 Task: Create a due date automation trigger when advanced on, on the monday of the week before a card is due add content with a description not starting with resume at 11:00 AM.
Action: Mouse moved to (1074, 329)
Screenshot: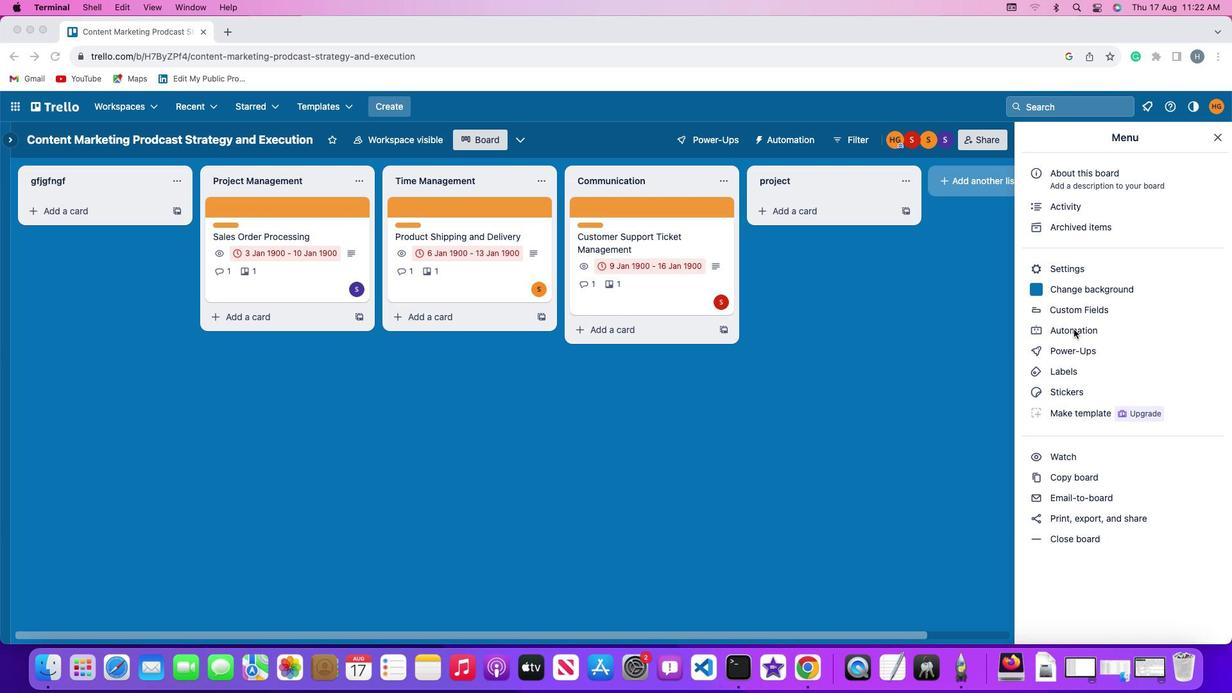 
Action: Mouse pressed left at (1074, 329)
Screenshot: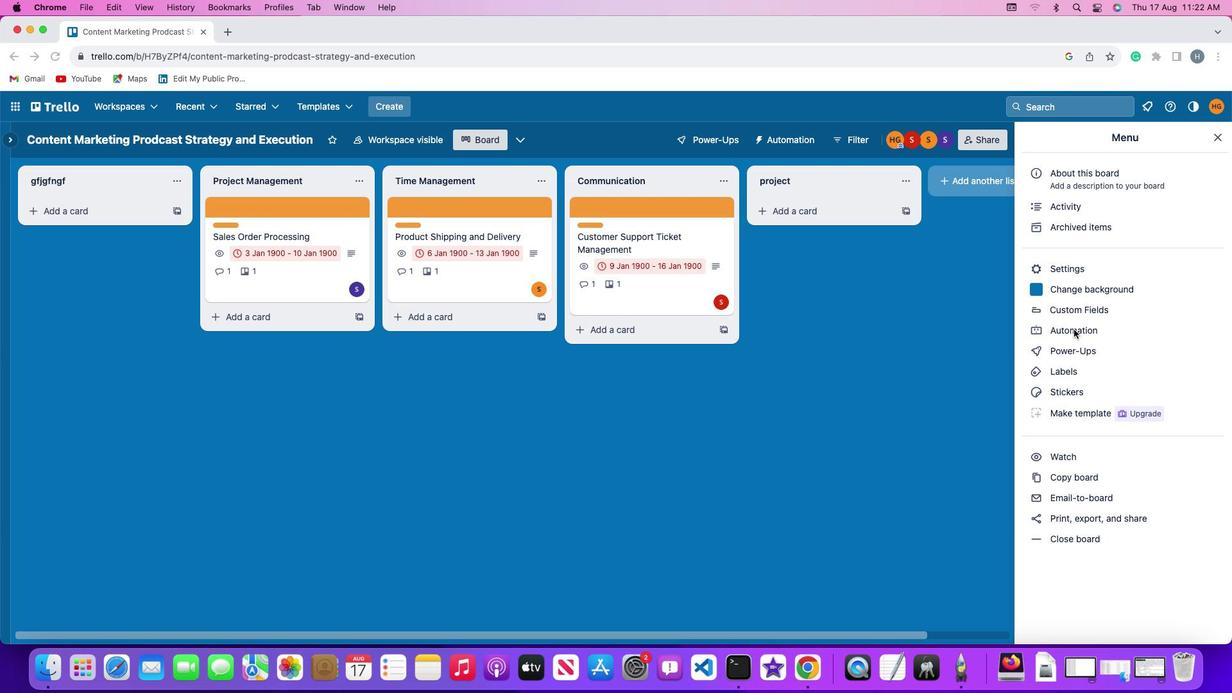 
Action: Mouse moved to (1074, 329)
Screenshot: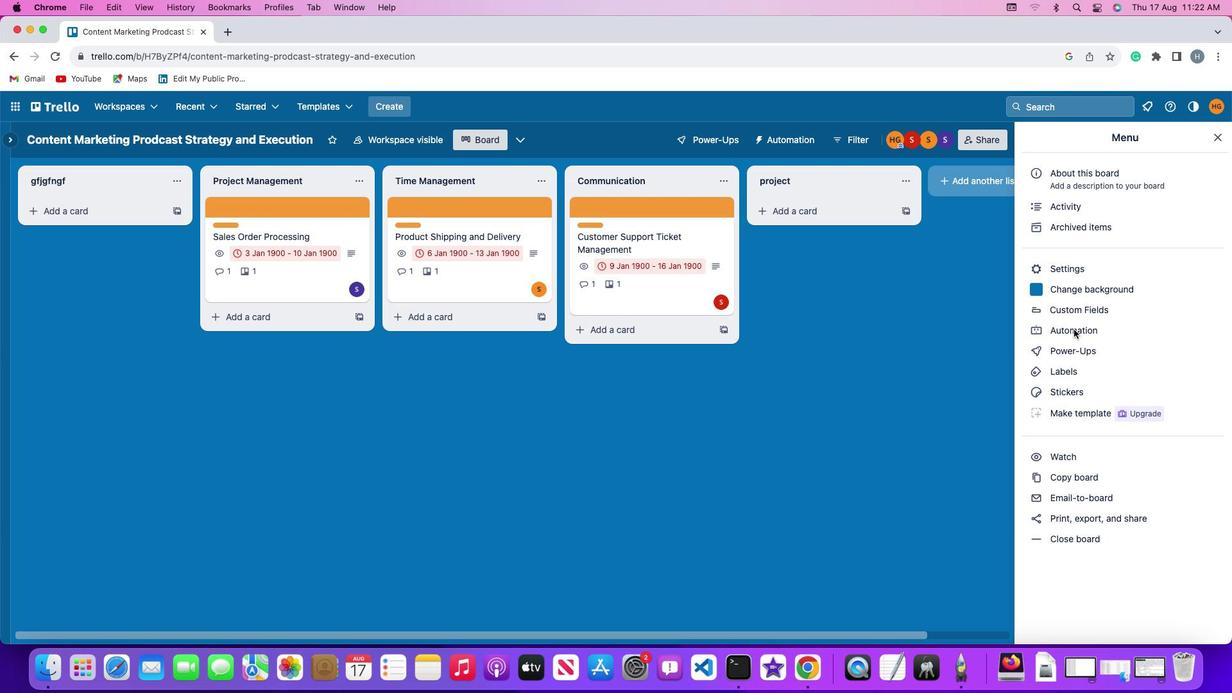 
Action: Mouse pressed left at (1074, 329)
Screenshot: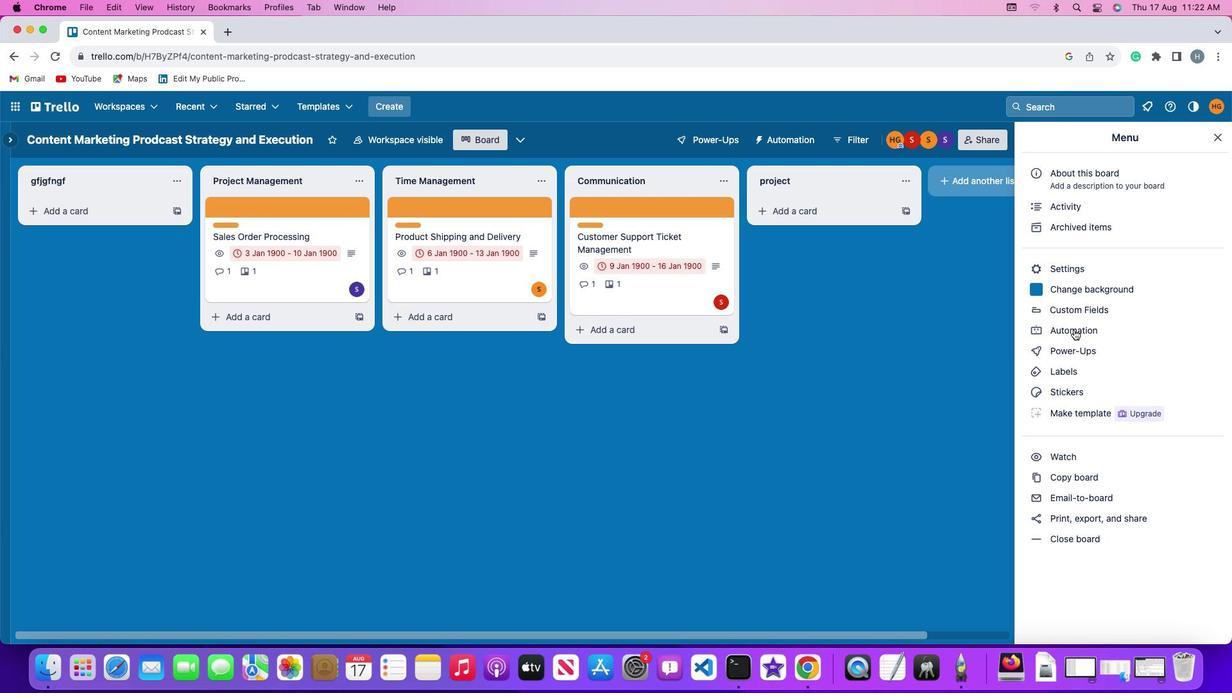 
Action: Mouse moved to (73, 302)
Screenshot: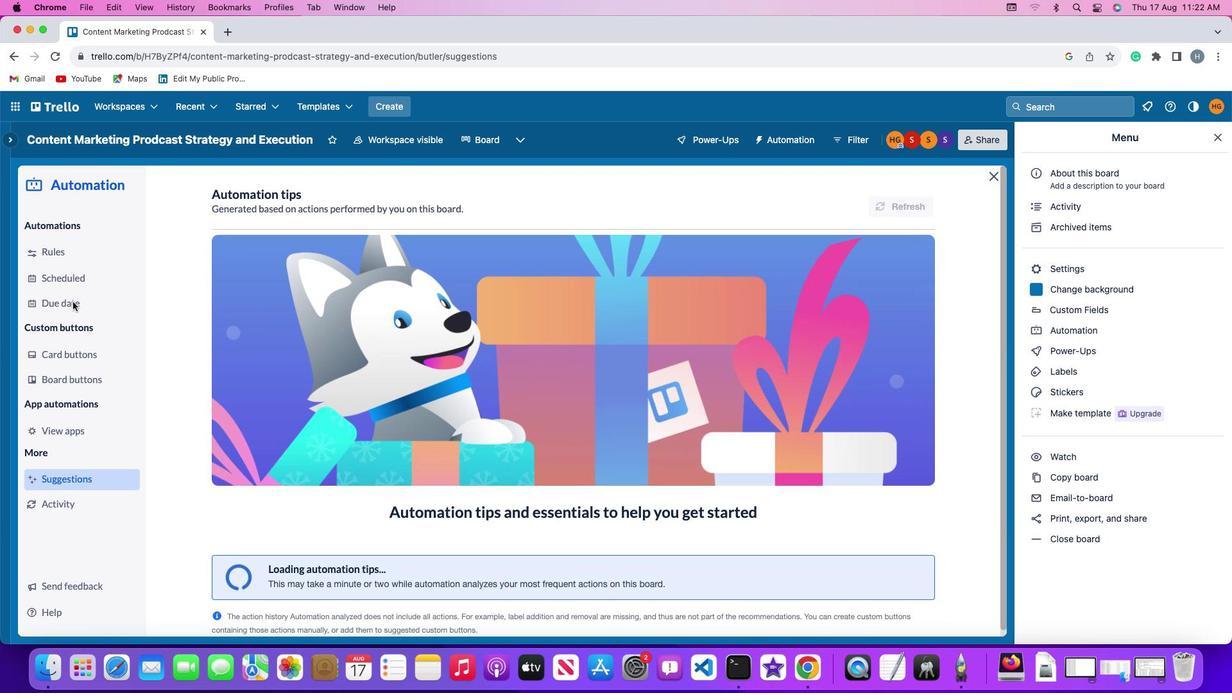 
Action: Mouse pressed left at (73, 302)
Screenshot: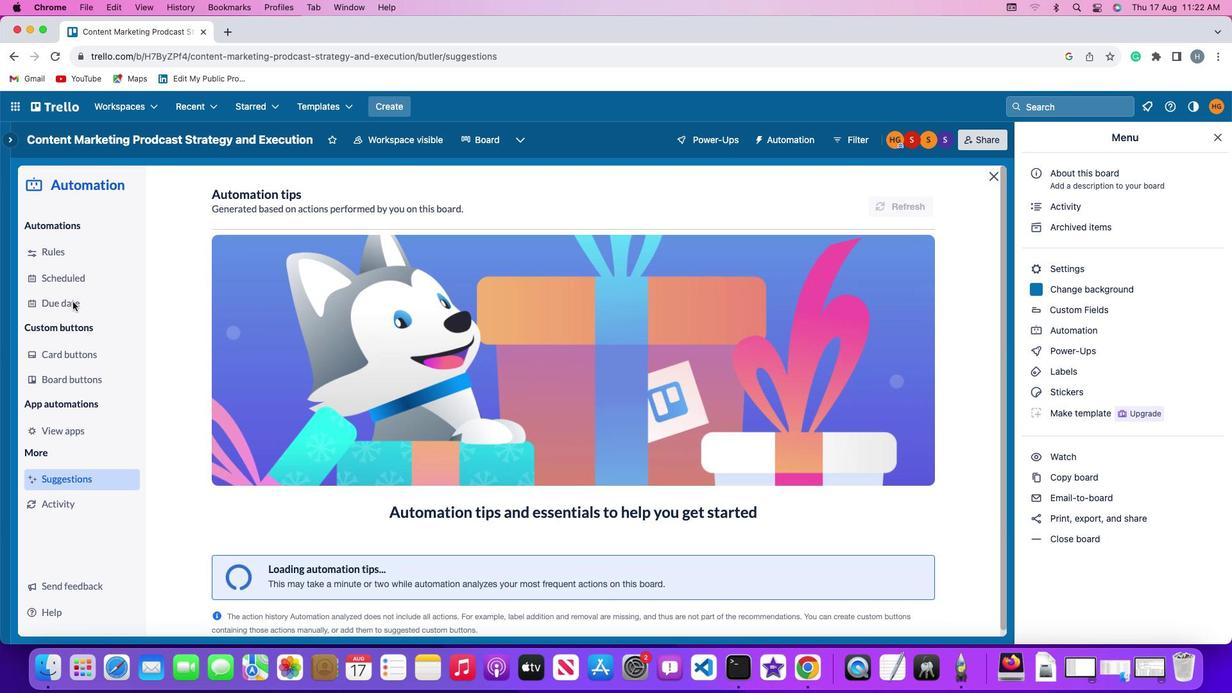 
Action: Mouse moved to (851, 198)
Screenshot: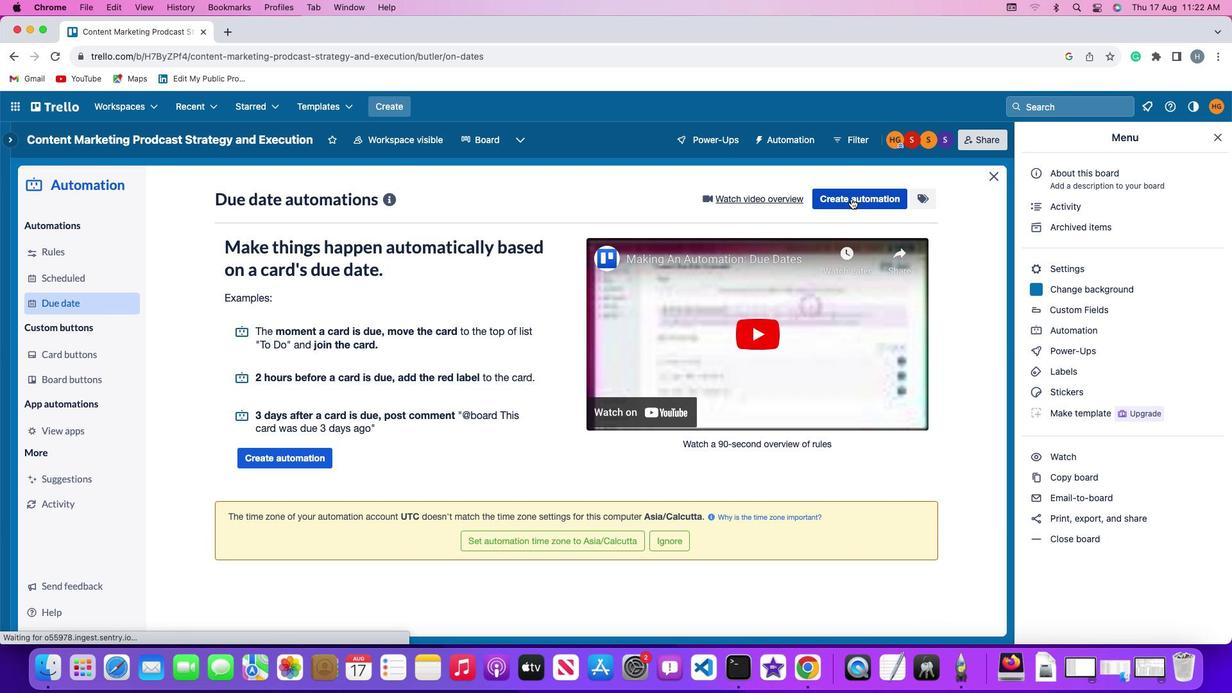 
Action: Mouse pressed left at (851, 198)
Screenshot: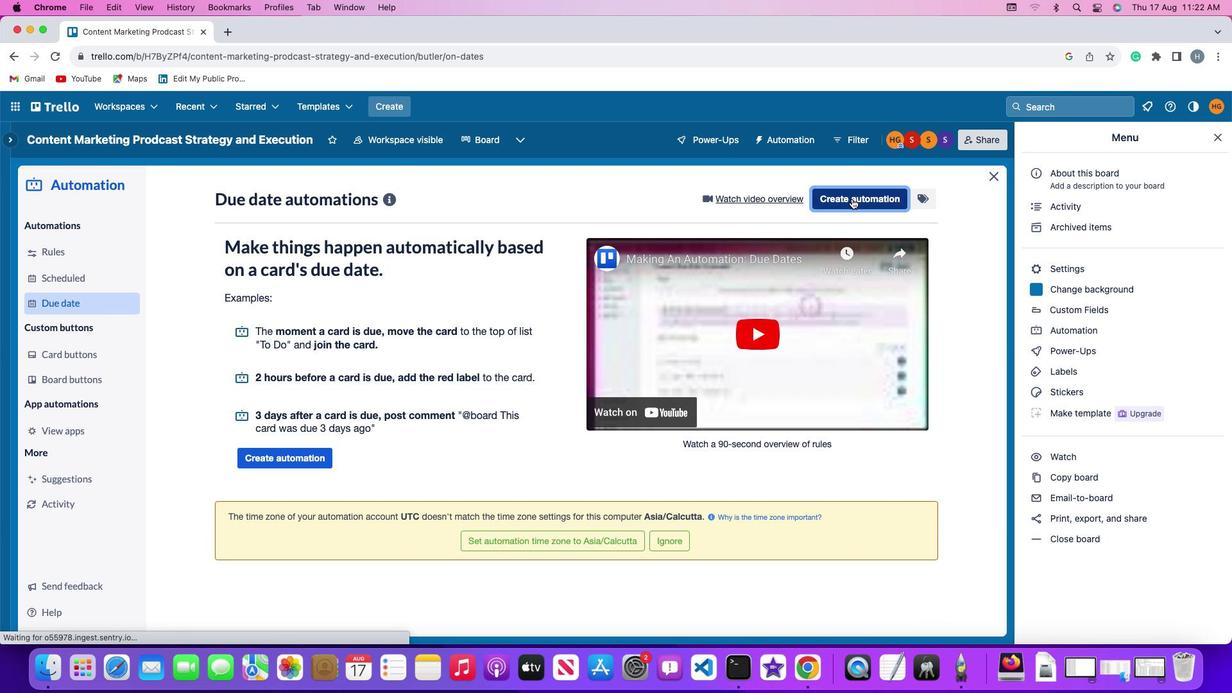 
Action: Mouse moved to (256, 321)
Screenshot: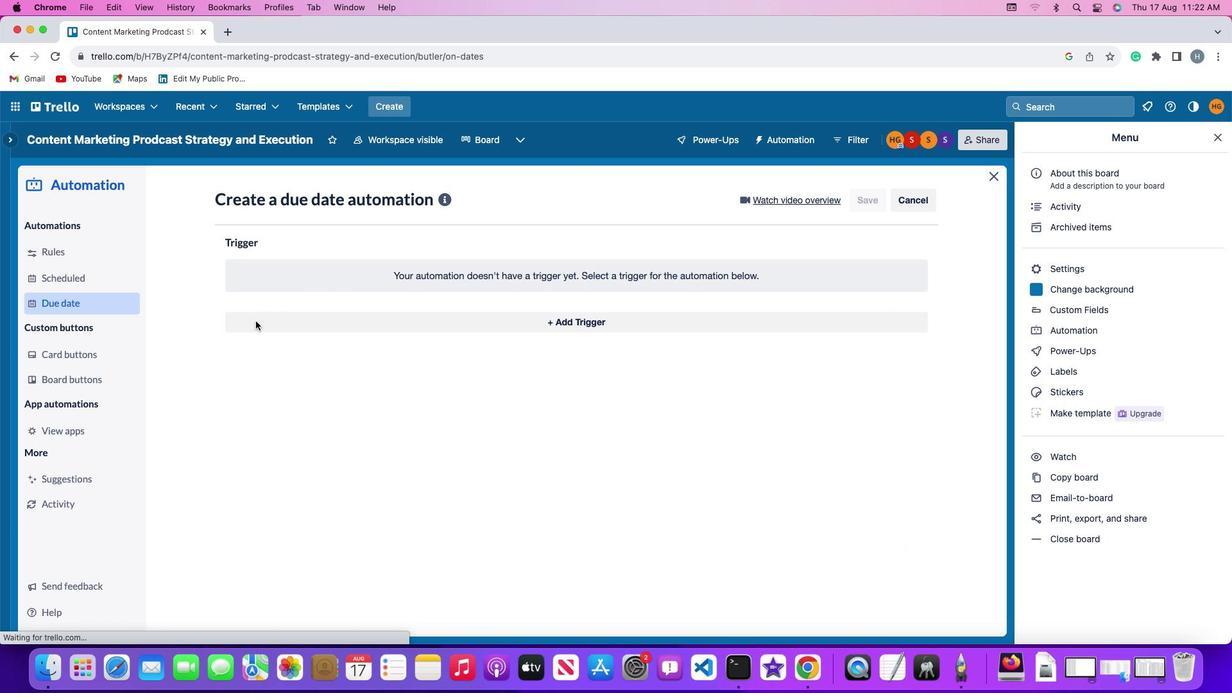 
Action: Mouse pressed left at (256, 321)
Screenshot: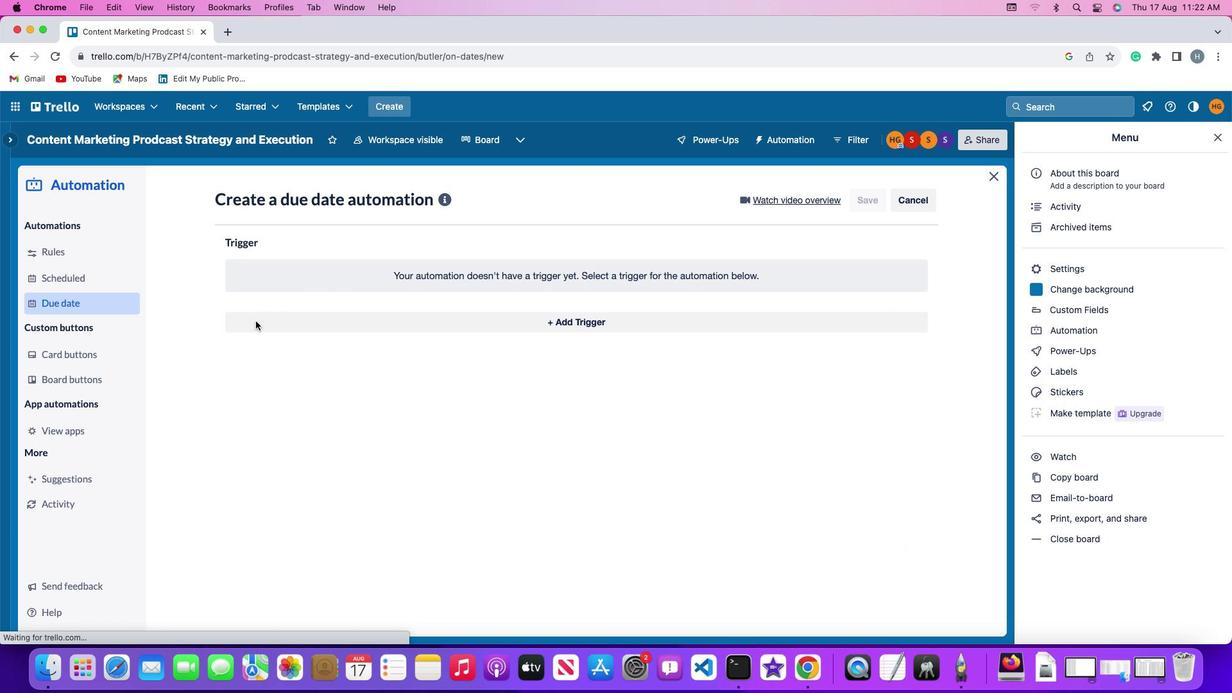 
Action: Mouse moved to (288, 559)
Screenshot: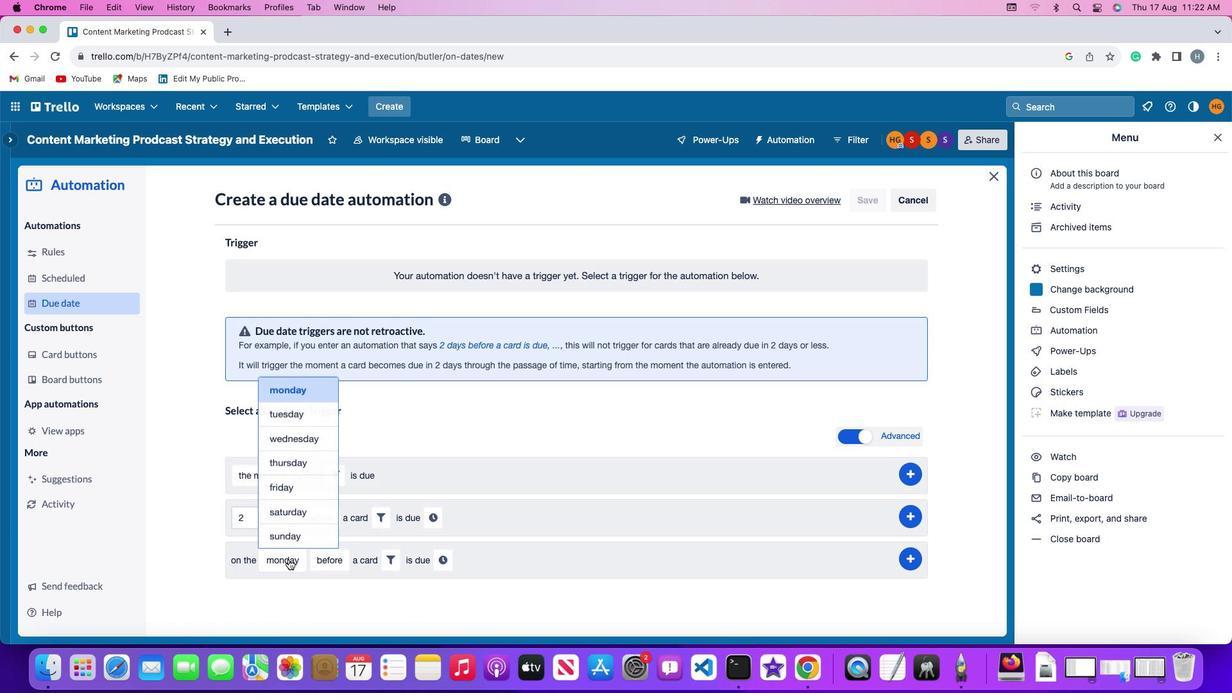 
Action: Mouse pressed left at (288, 559)
Screenshot: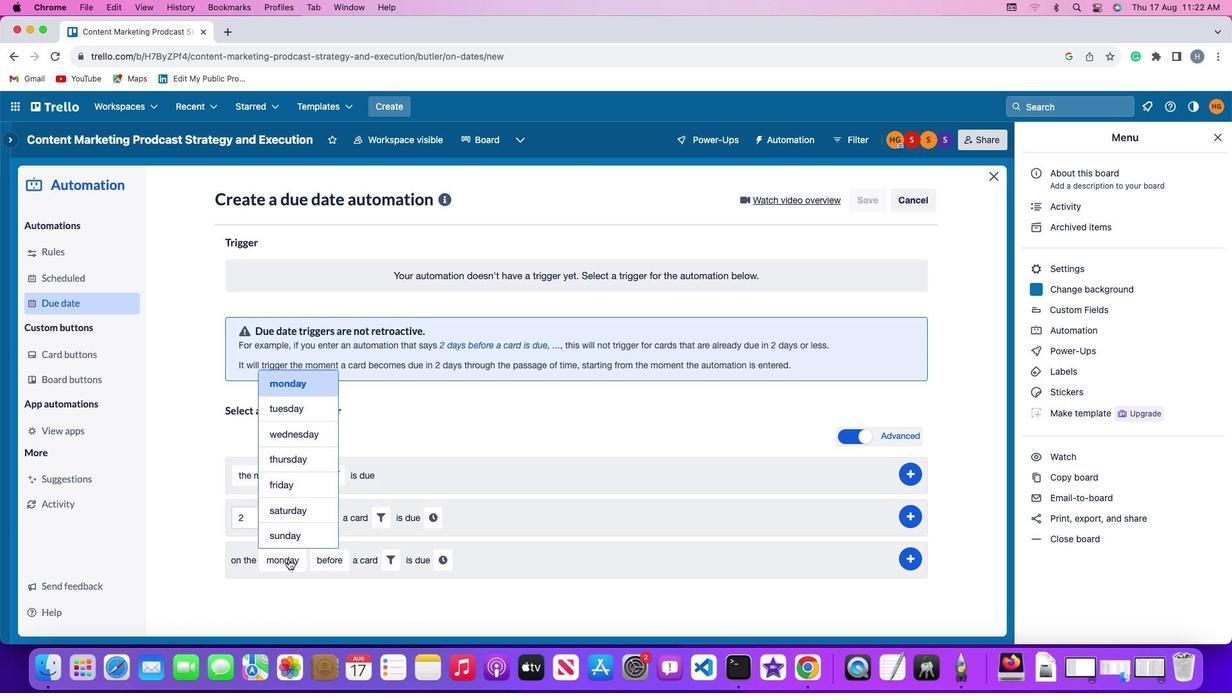 
Action: Mouse moved to (306, 382)
Screenshot: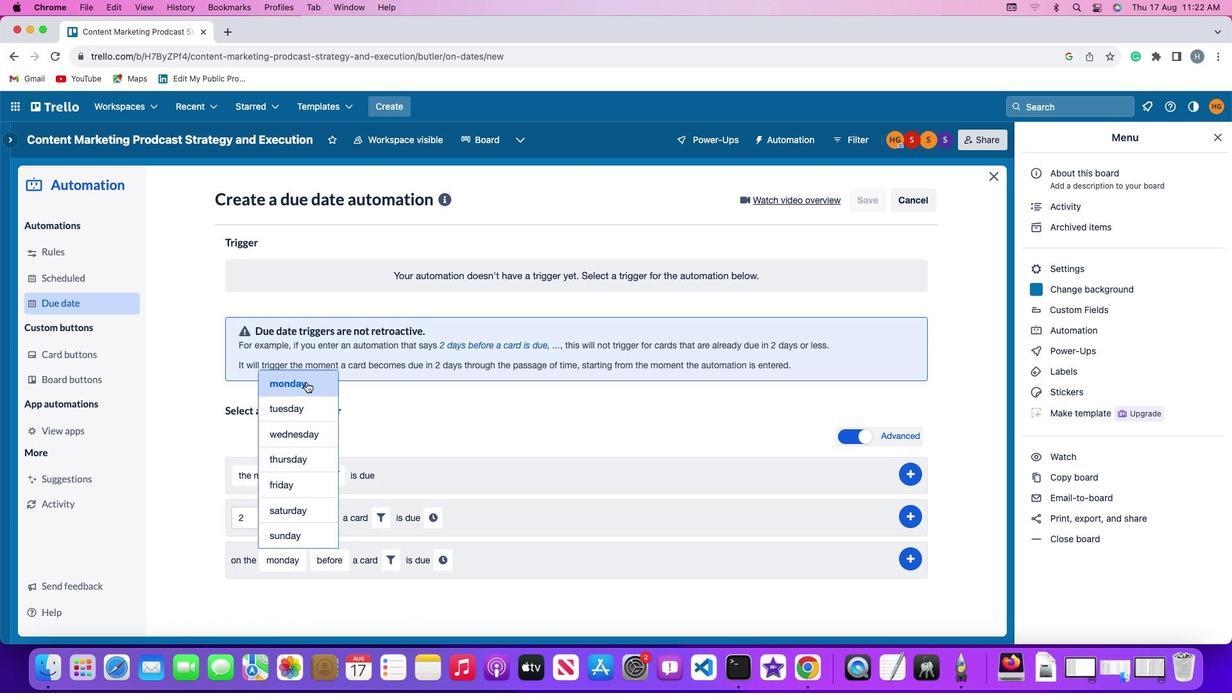 
Action: Mouse pressed left at (306, 382)
Screenshot: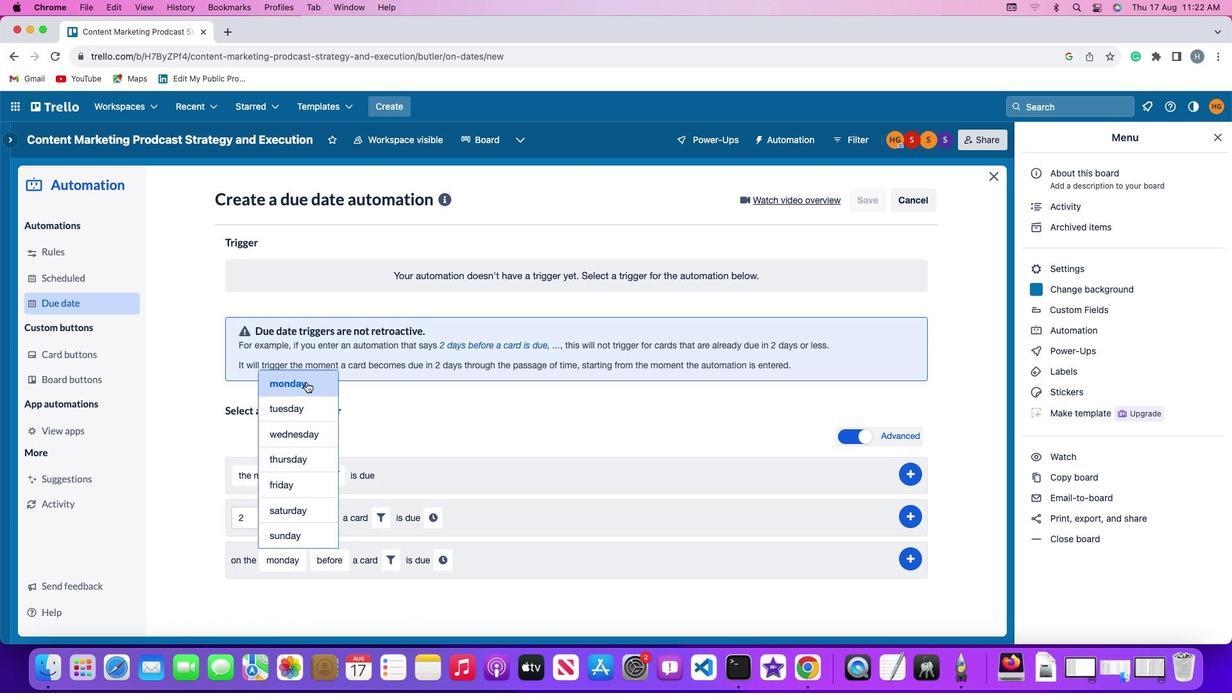 
Action: Mouse moved to (334, 561)
Screenshot: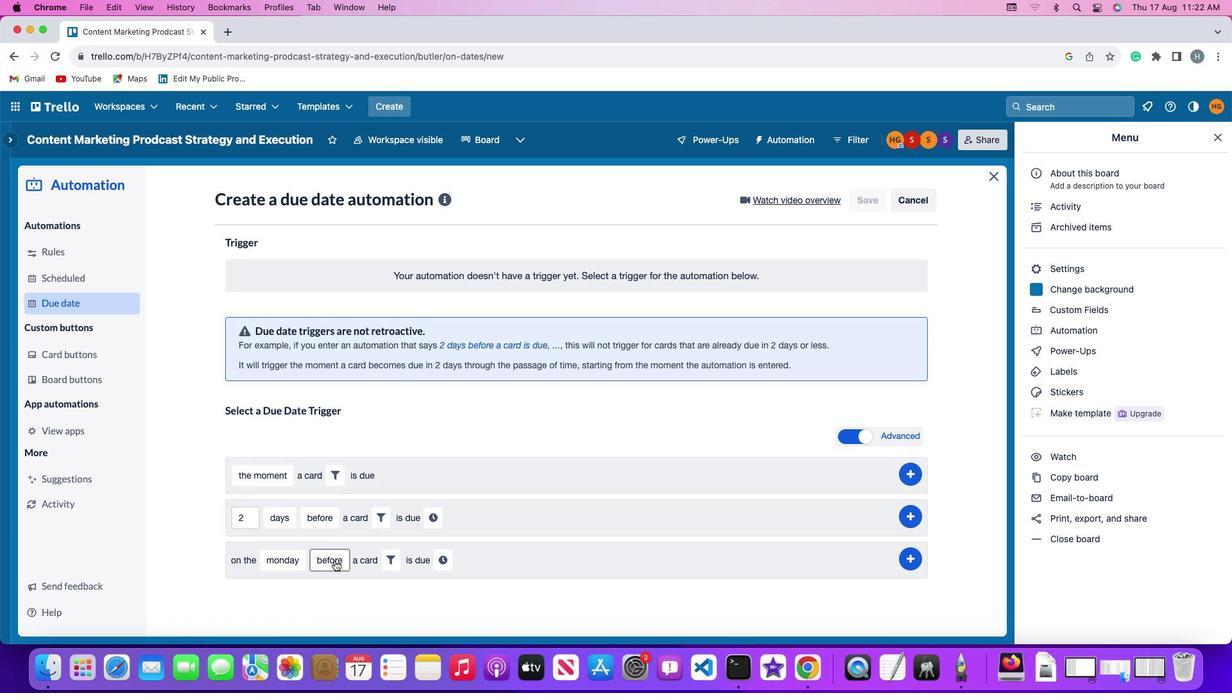 
Action: Mouse pressed left at (334, 561)
Screenshot: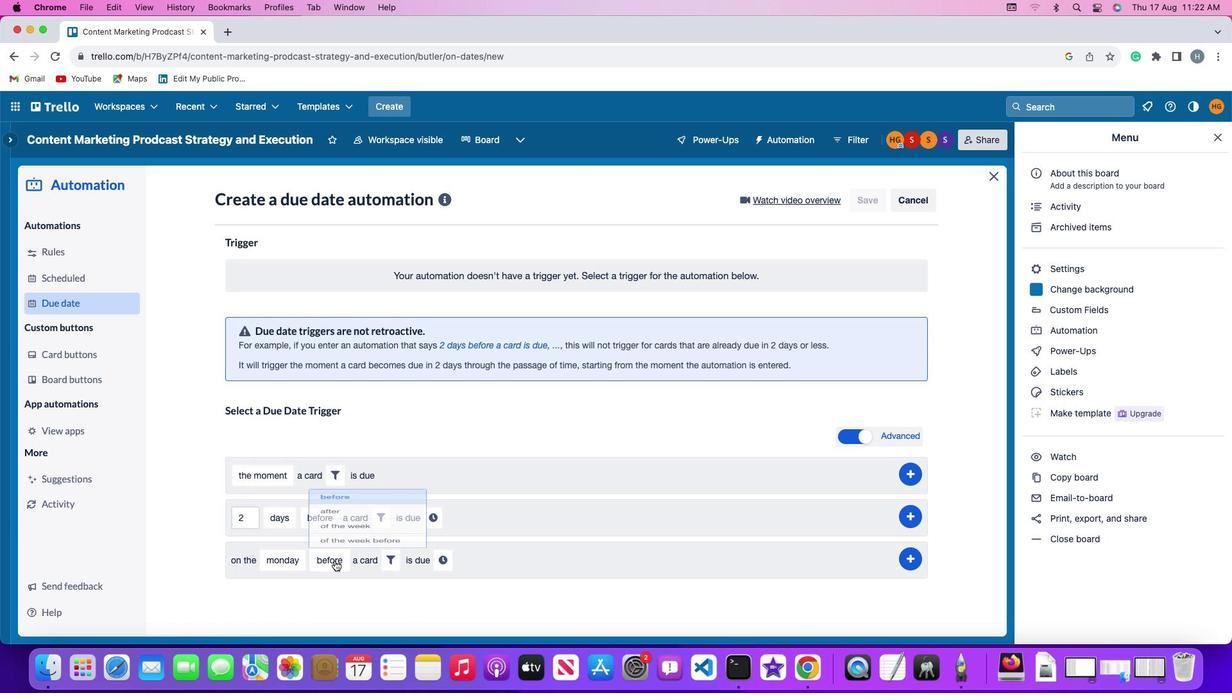
Action: Mouse moved to (338, 539)
Screenshot: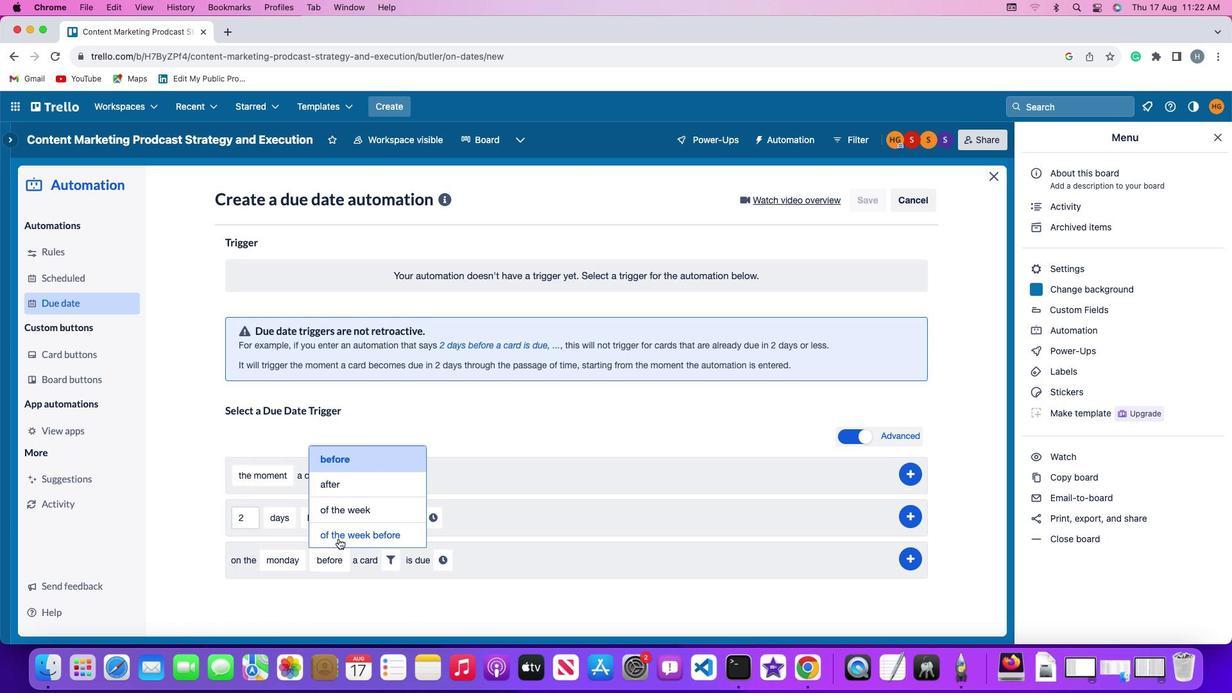 
Action: Mouse pressed left at (338, 539)
Screenshot: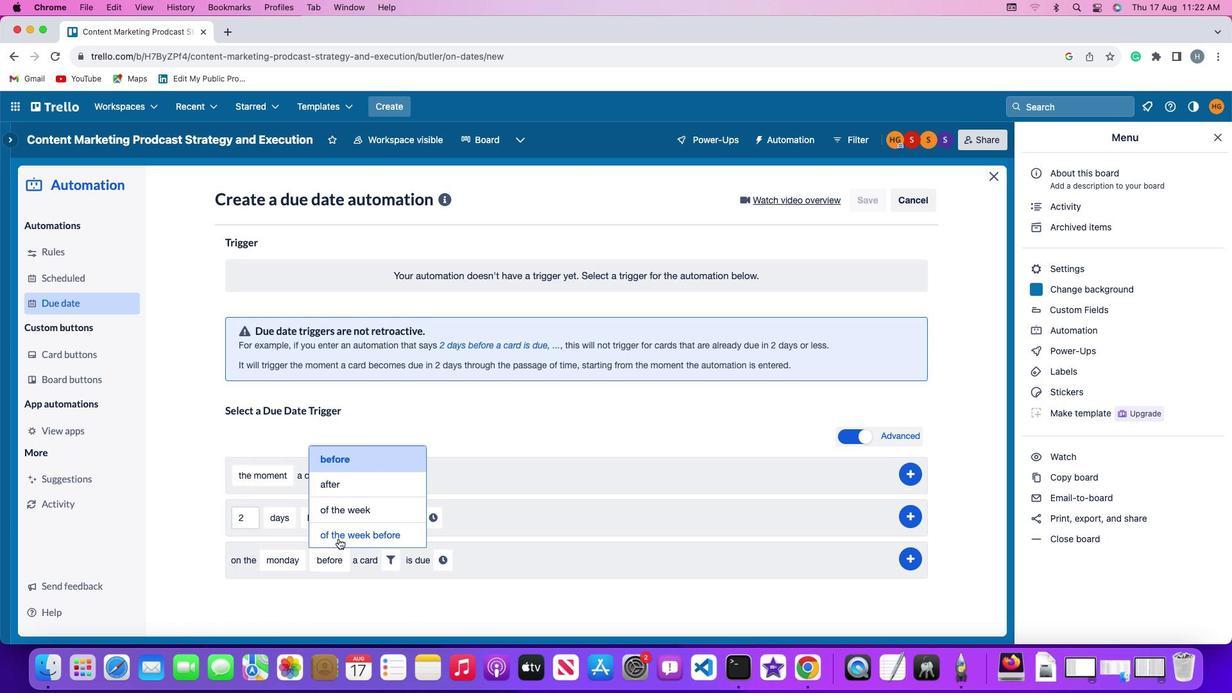 
Action: Mouse moved to (437, 558)
Screenshot: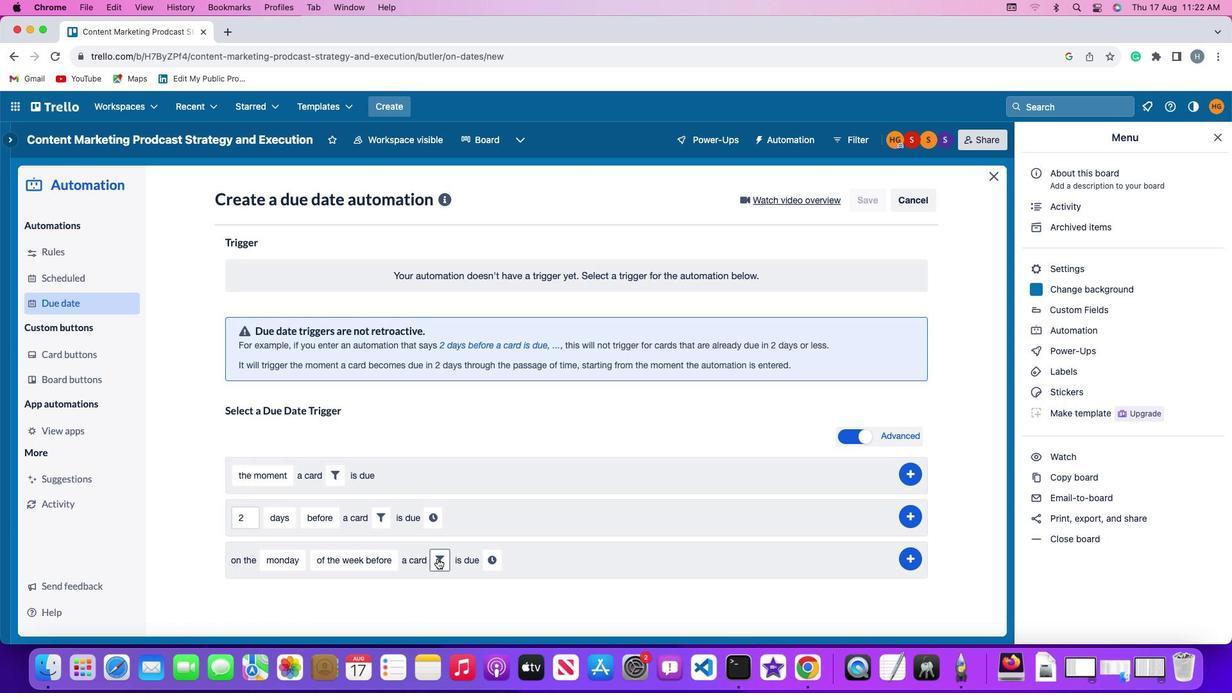 
Action: Mouse pressed left at (437, 558)
Screenshot: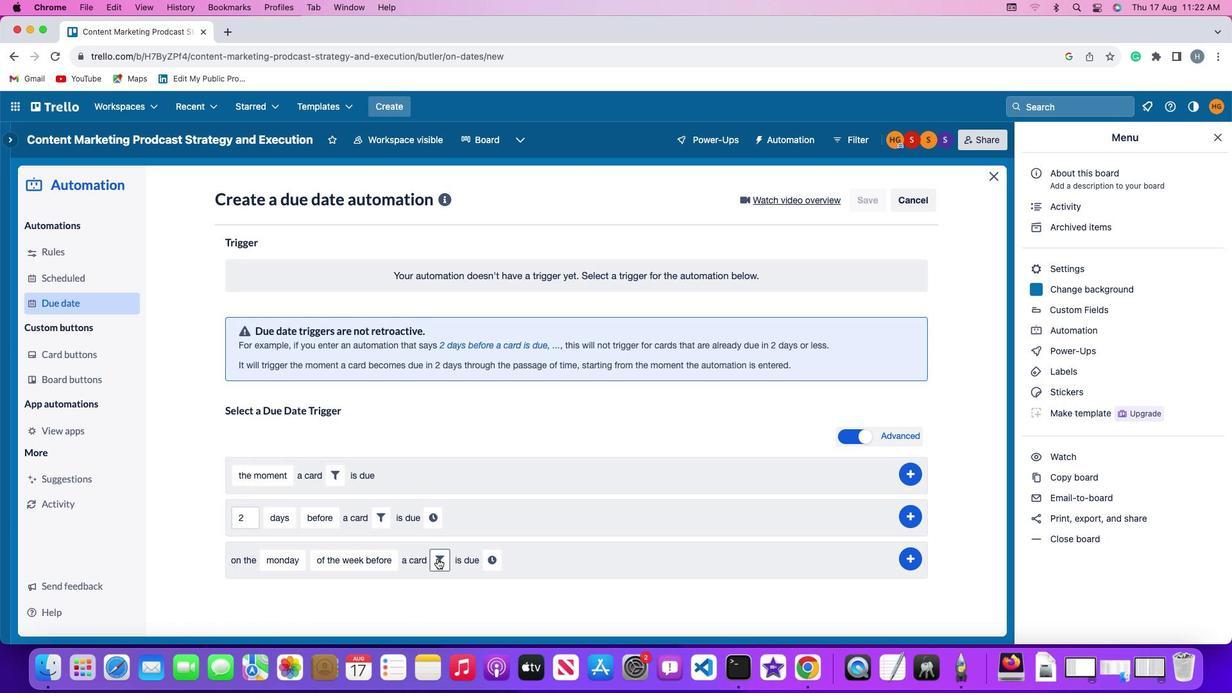 
Action: Mouse moved to (596, 592)
Screenshot: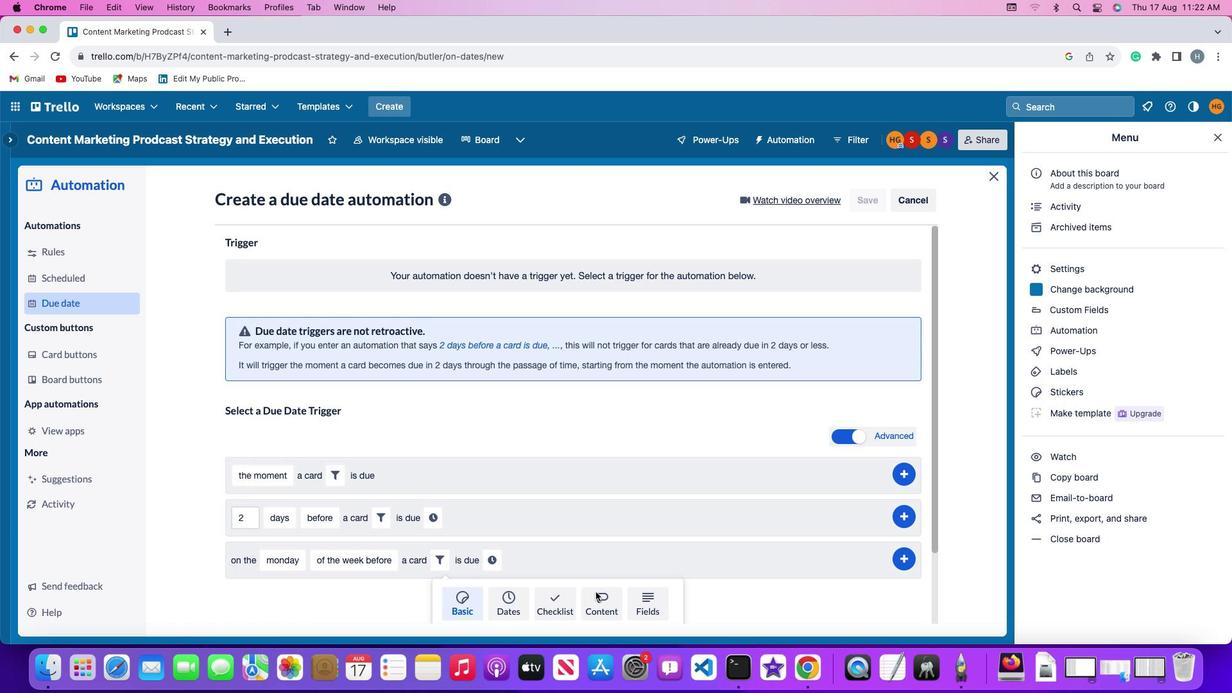 
Action: Mouse pressed left at (596, 592)
Screenshot: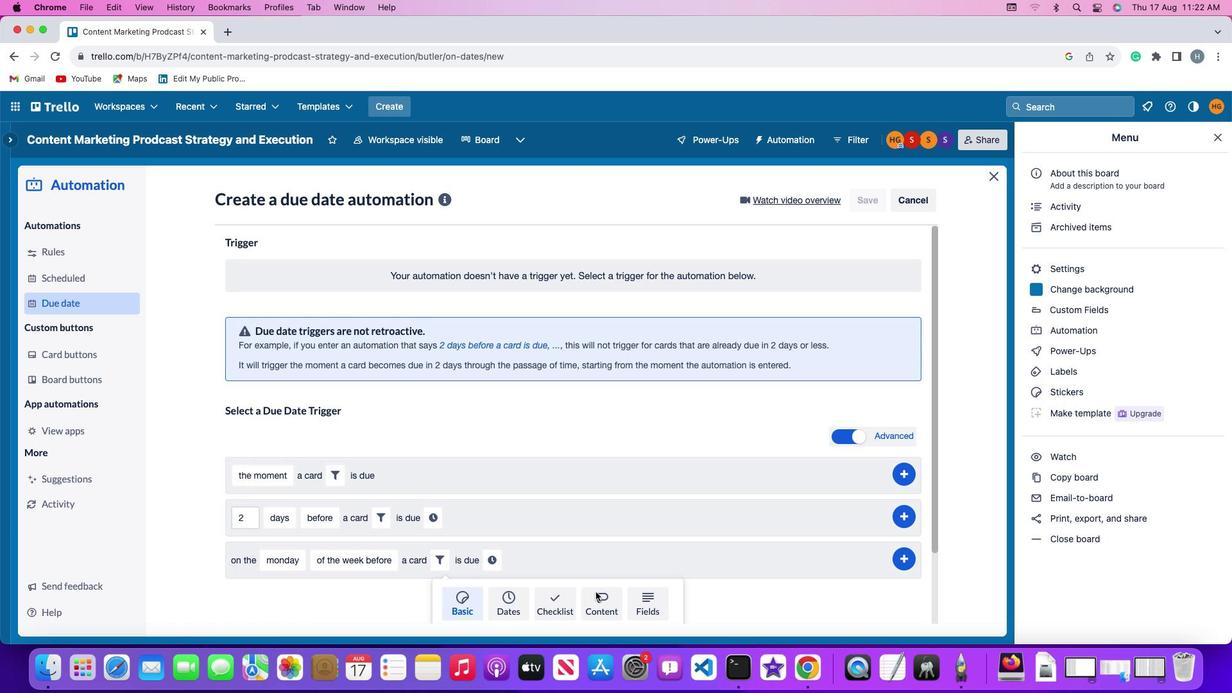 
Action: Mouse moved to (580, 600)
Screenshot: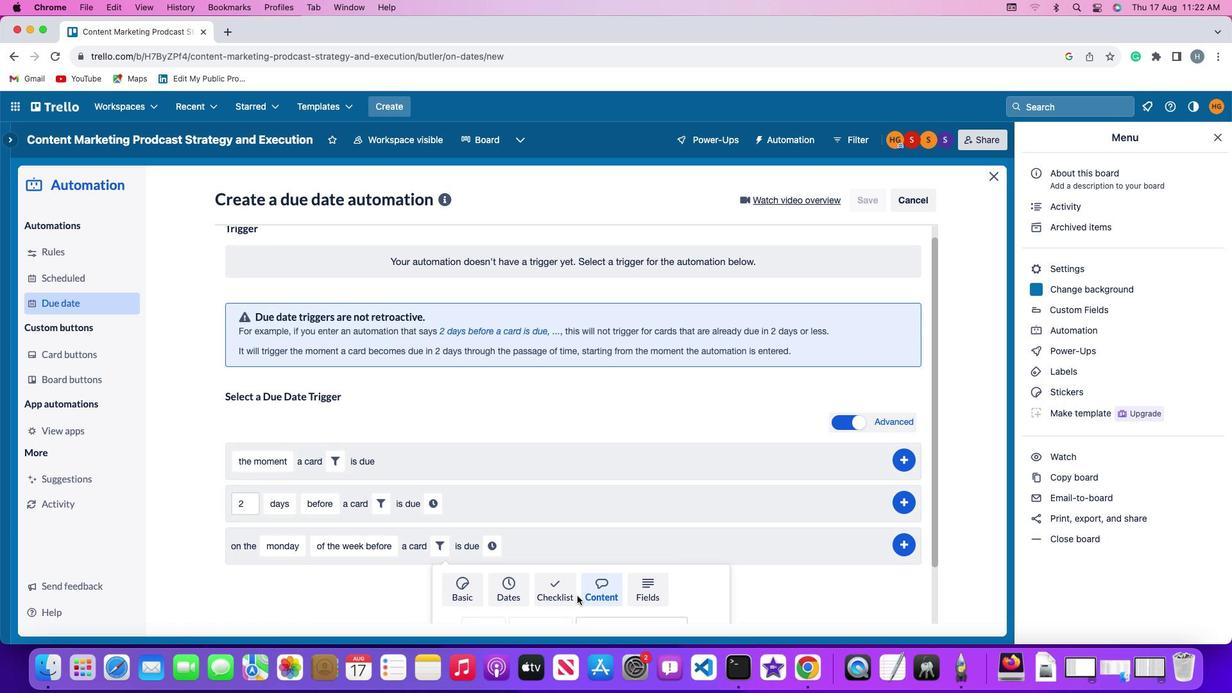 
Action: Mouse scrolled (580, 600) with delta (0, 0)
Screenshot: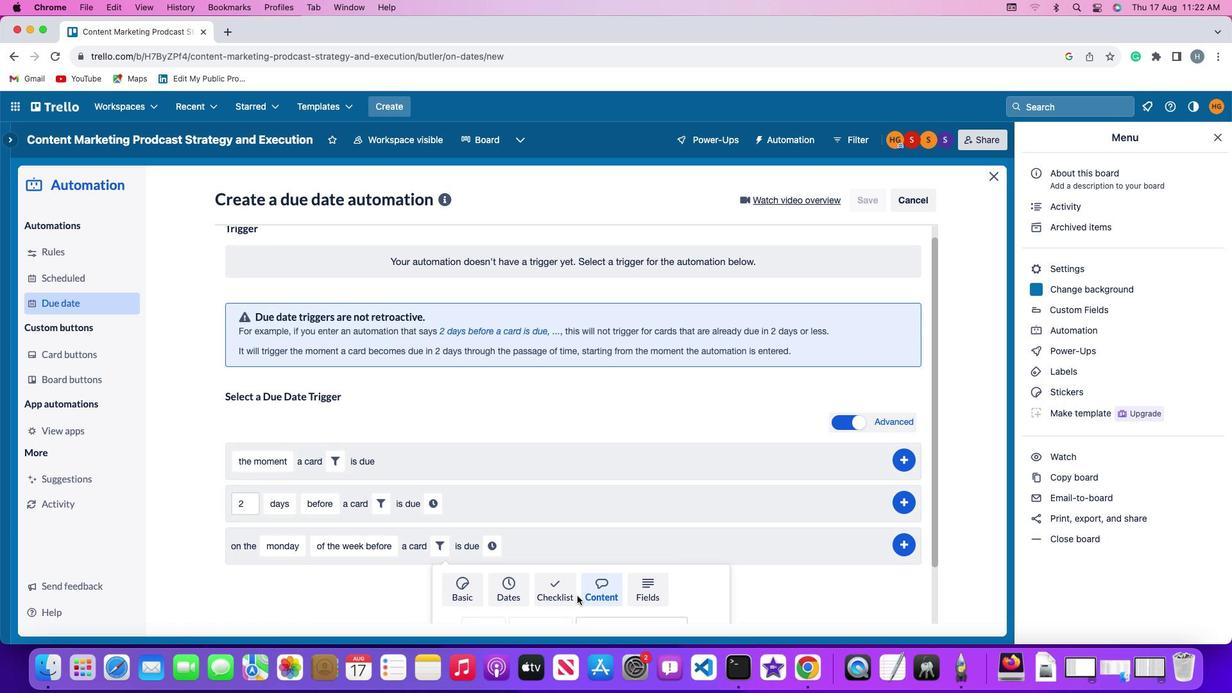 
Action: Mouse scrolled (580, 600) with delta (0, 0)
Screenshot: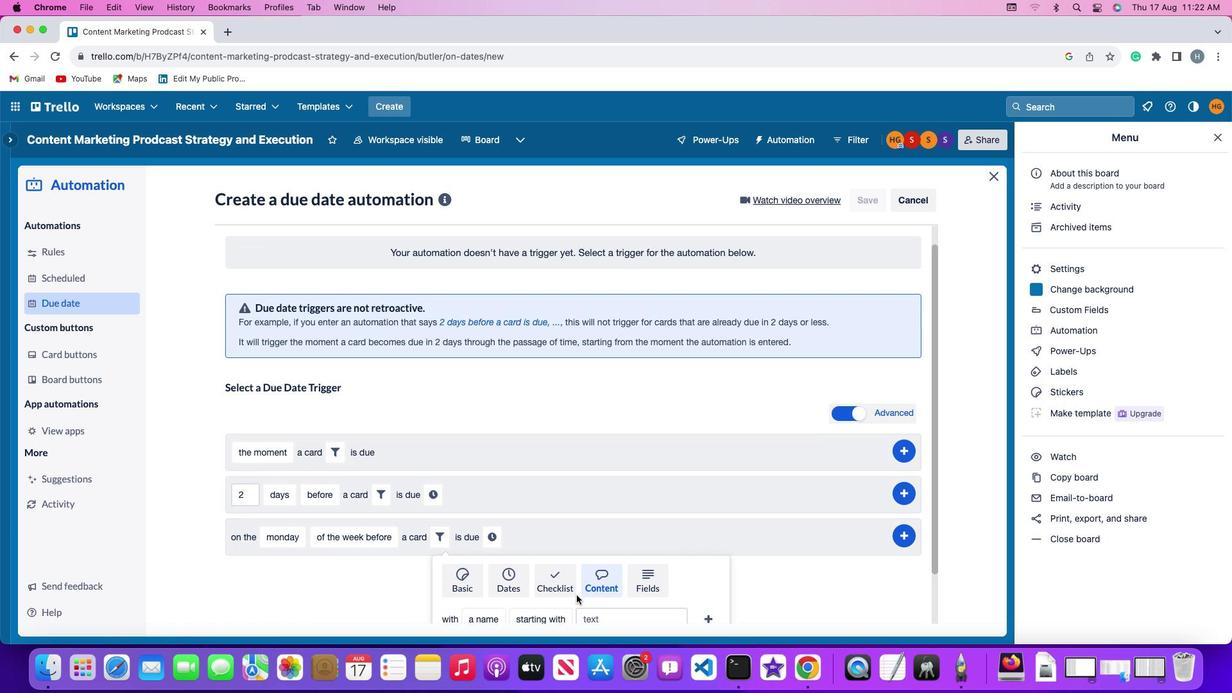 
Action: Mouse scrolled (580, 600) with delta (0, -2)
Screenshot: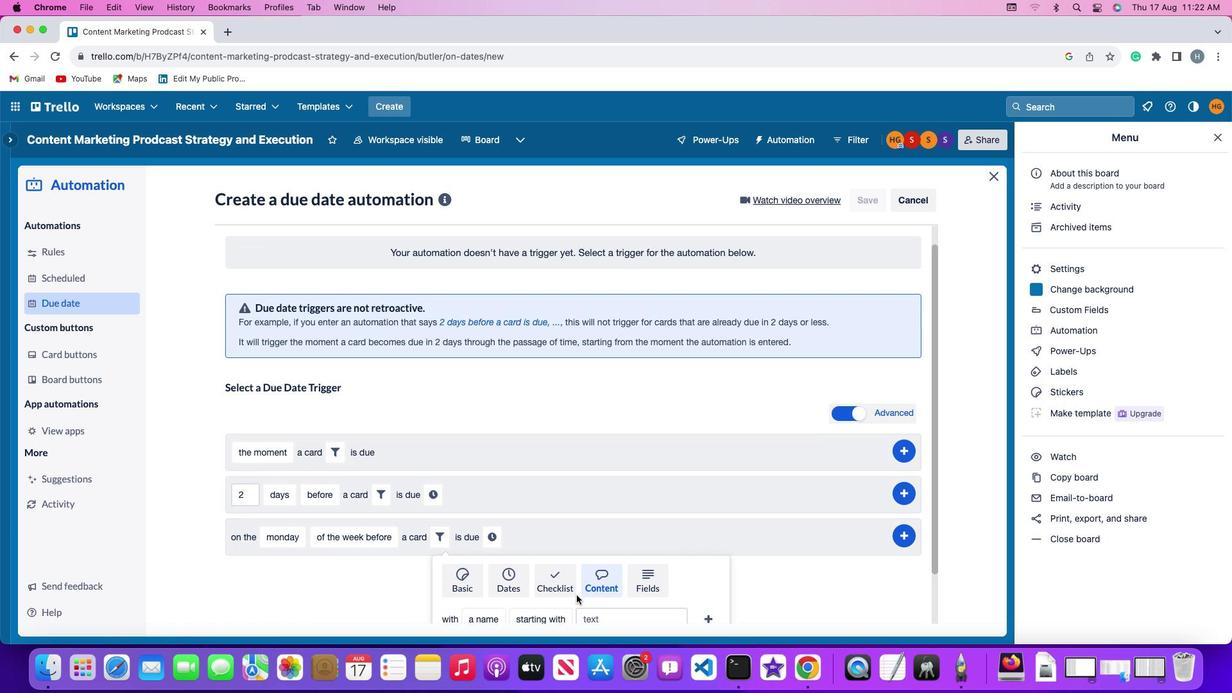 
Action: Mouse moved to (580, 600)
Screenshot: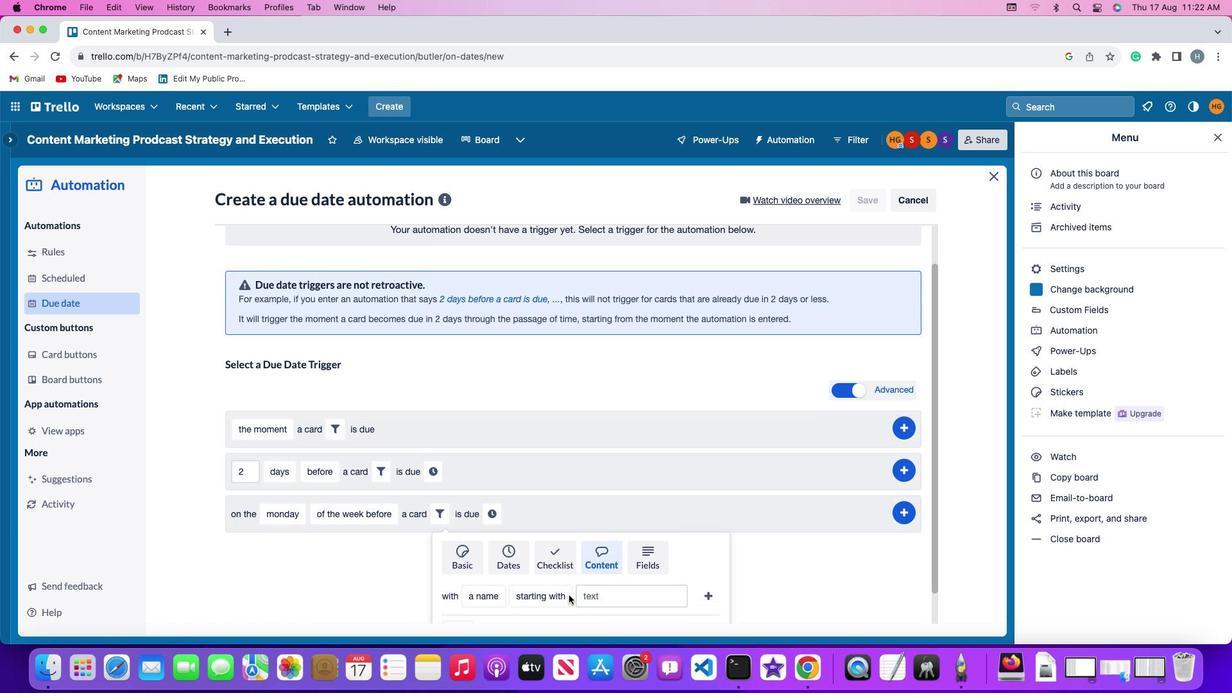 
Action: Mouse scrolled (580, 600) with delta (0, -3)
Screenshot: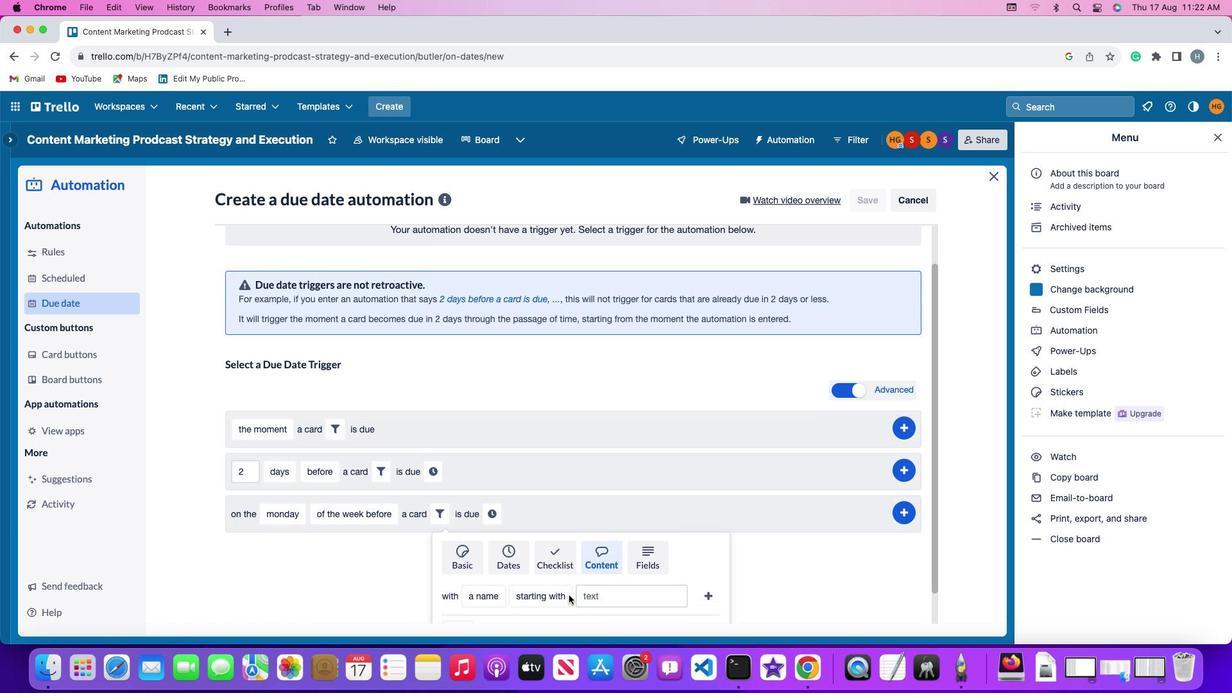 
Action: Mouse moved to (486, 557)
Screenshot: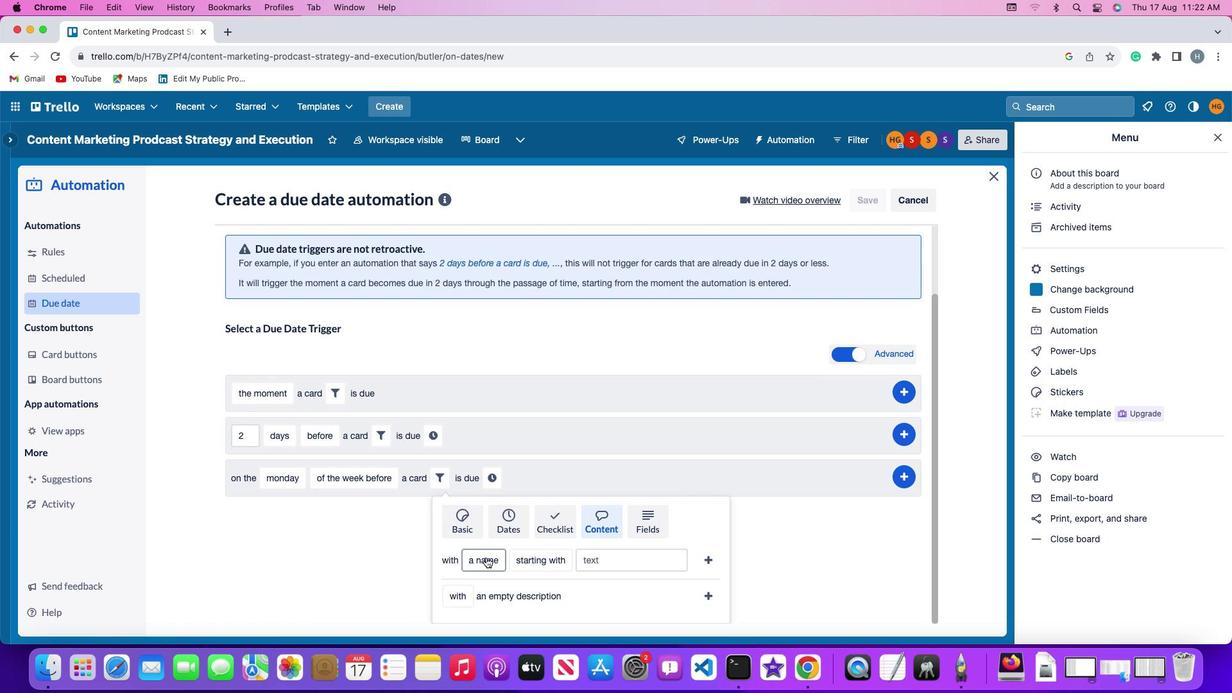
Action: Mouse pressed left at (486, 557)
Screenshot: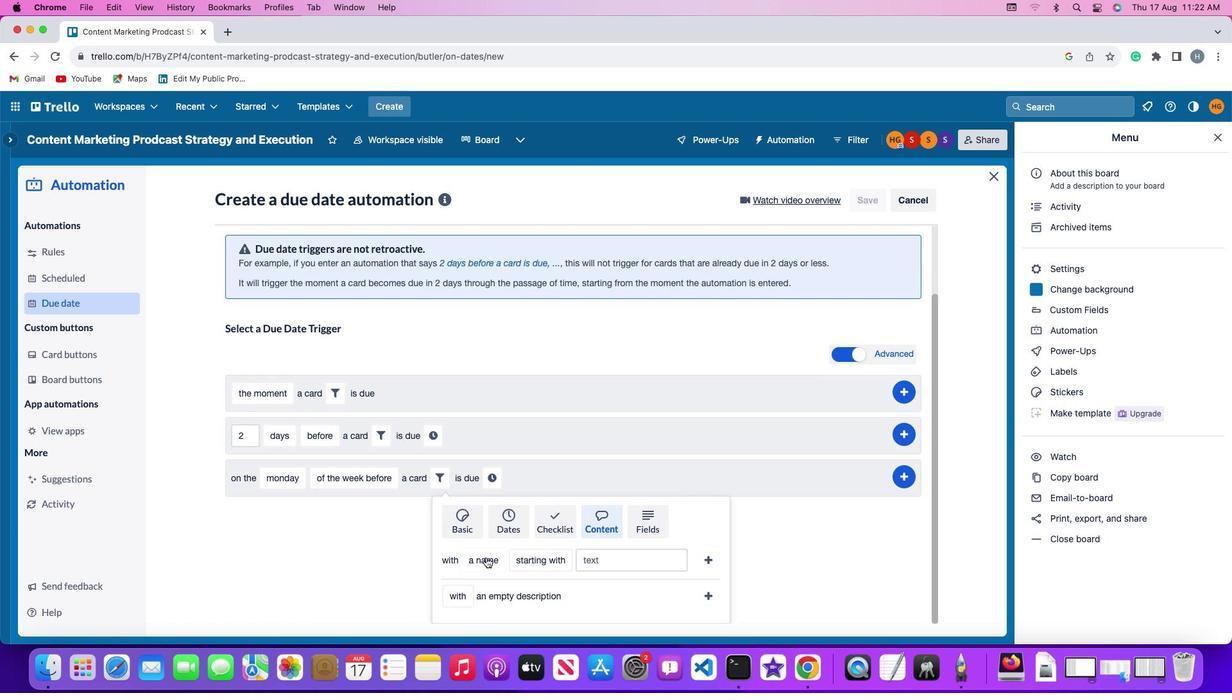 
Action: Mouse moved to (487, 508)
Screenshot: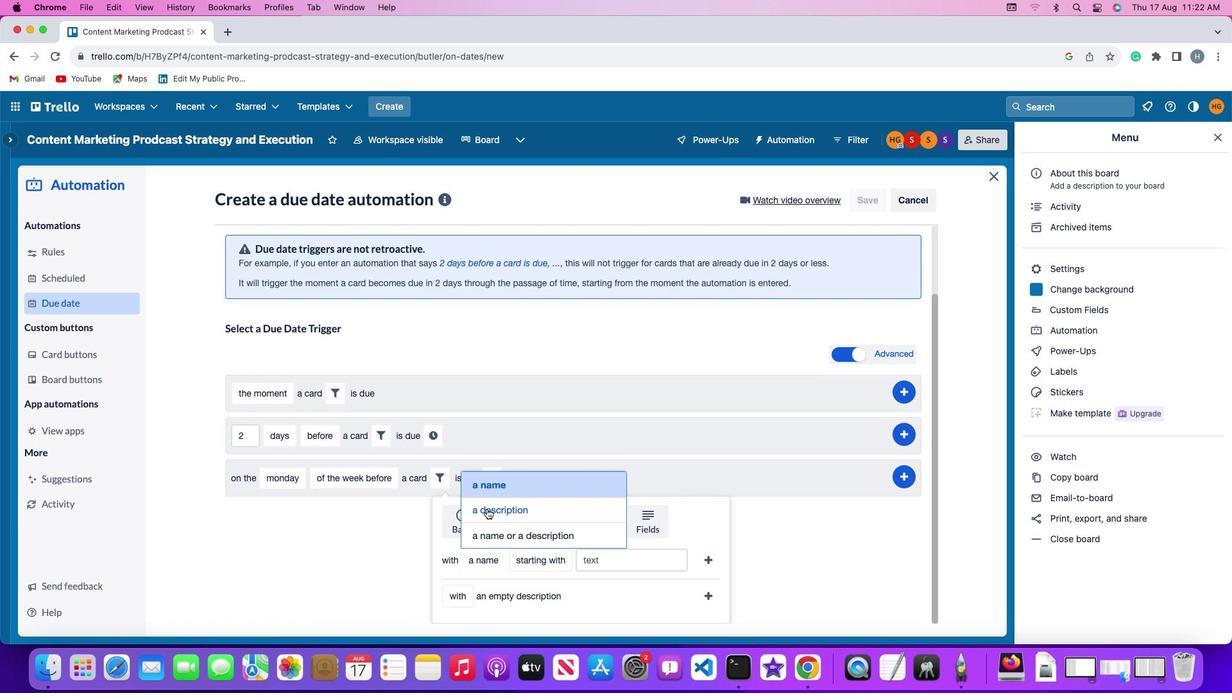 
Action: Mouse pressed left at (487, 508)
Screenshot: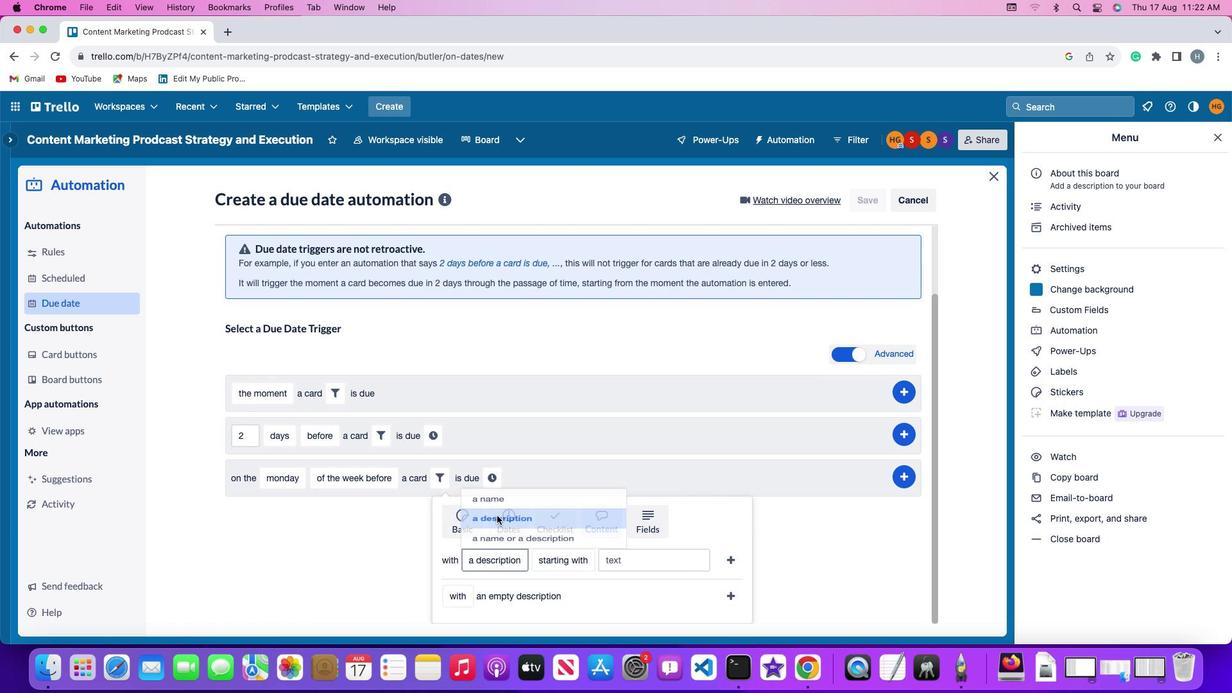 
Action: Mouse moved to (551, 556)
Screenshot: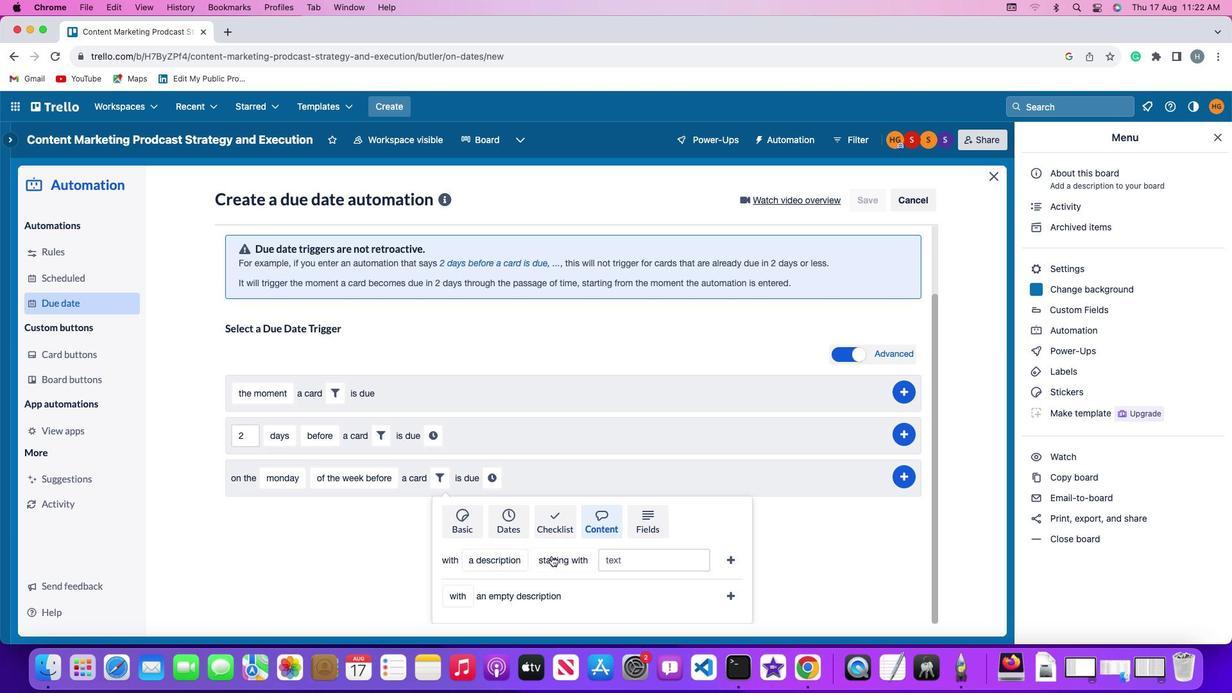 
Action: Mouse pressed left at (551, 556)
Screenshot: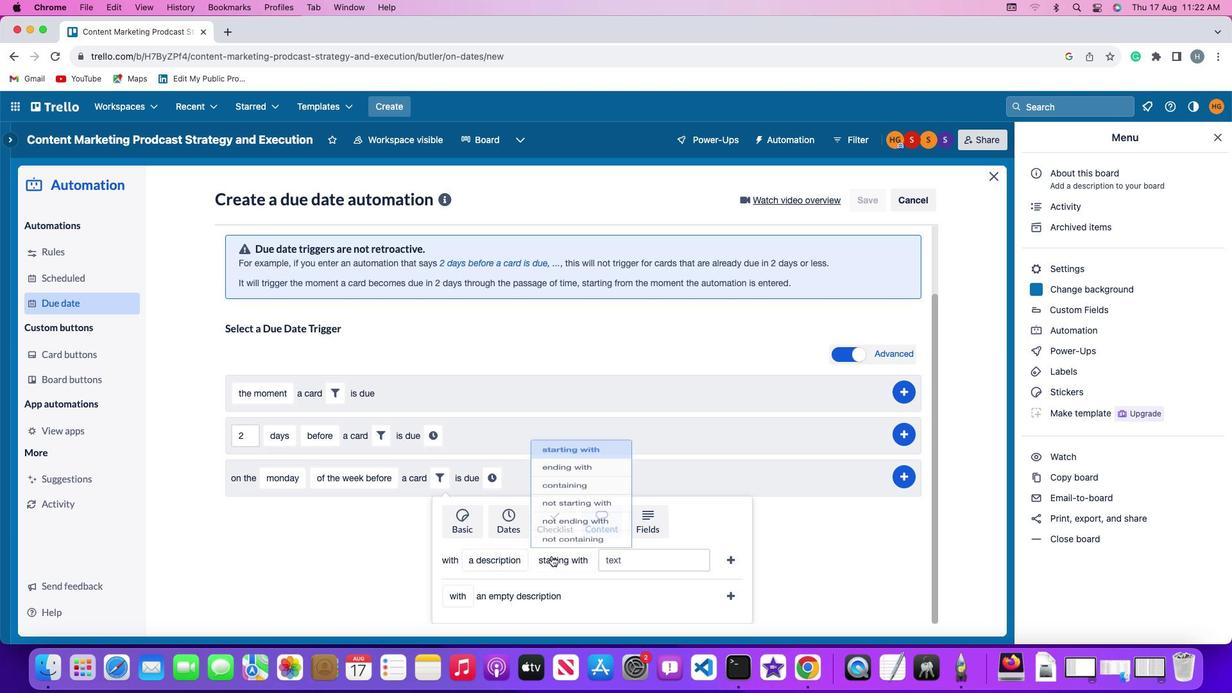 
Action: Mouse moved to (556, 489)
Screenshot: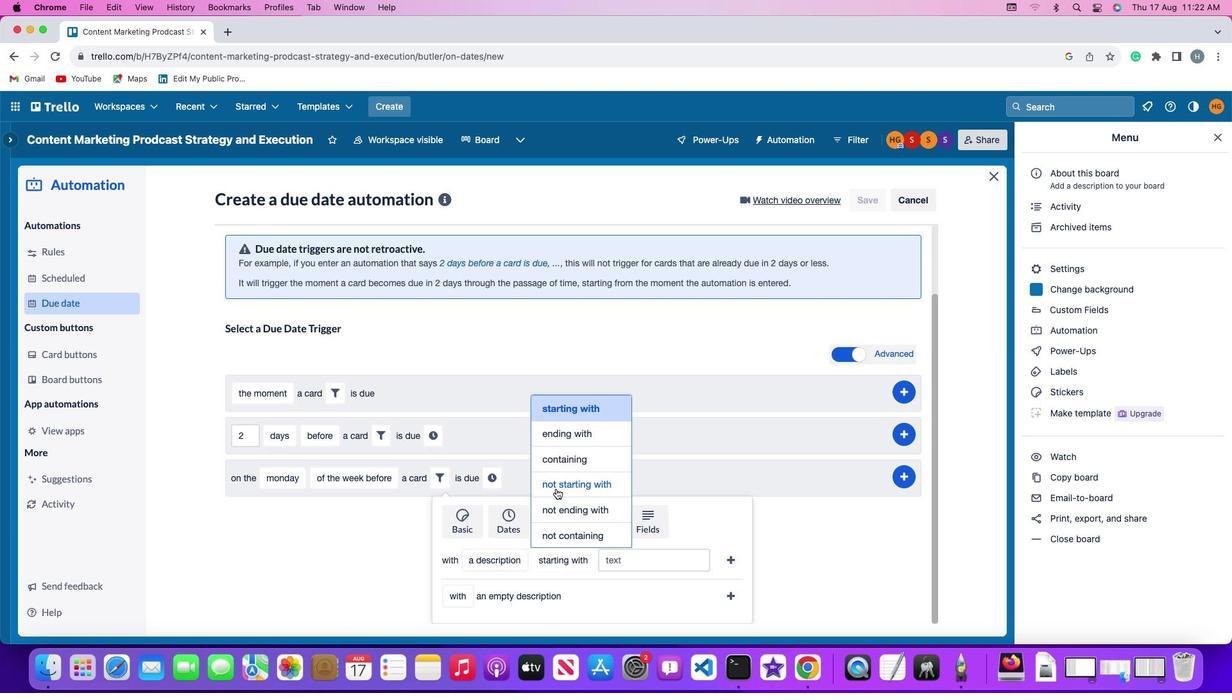 
Action: Mouse pressed left at (556, 489)
Screenshot: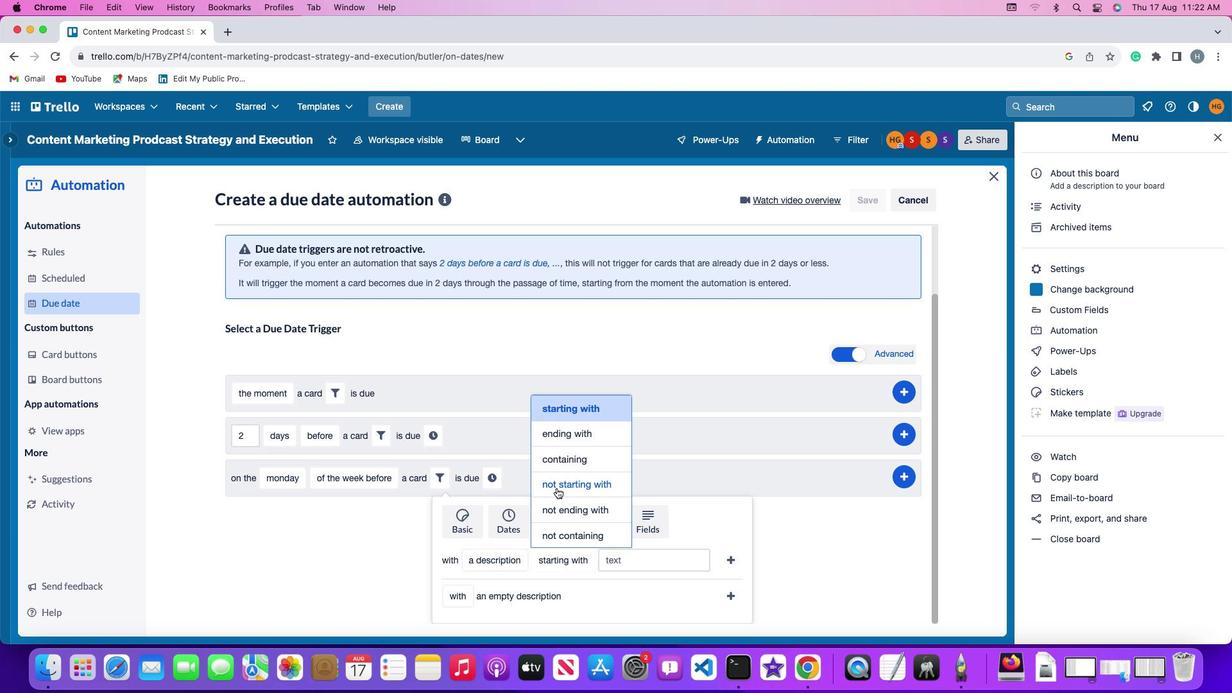 
Action: Mouse moved to (648, 557)
Screenshot: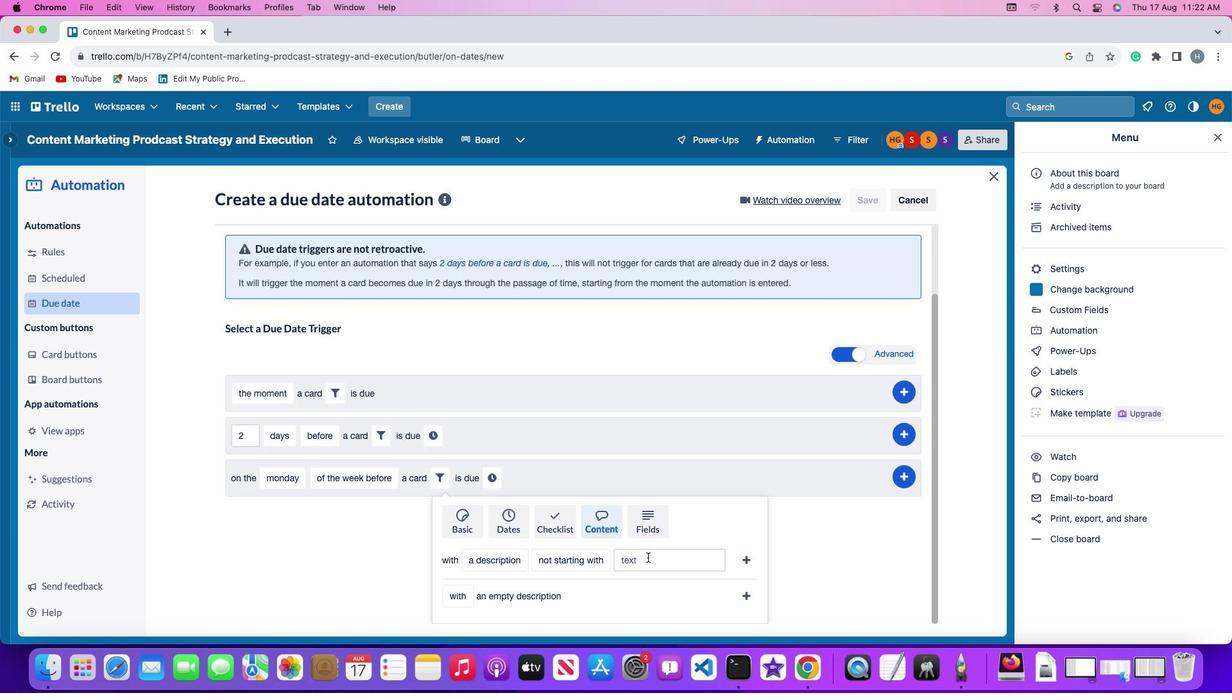 
Action: Mouse pressed left at (648, 557)
Screenshot: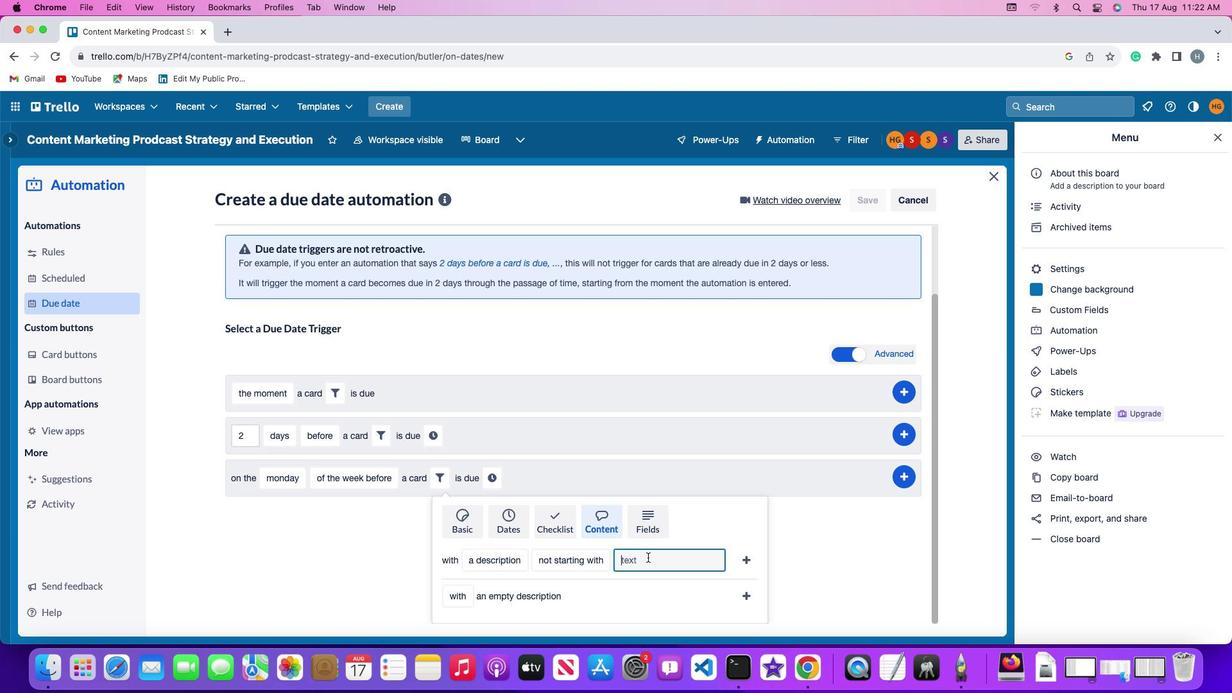 
Action: Key pressed 'r''e''s''u''m''e'
Screenshot: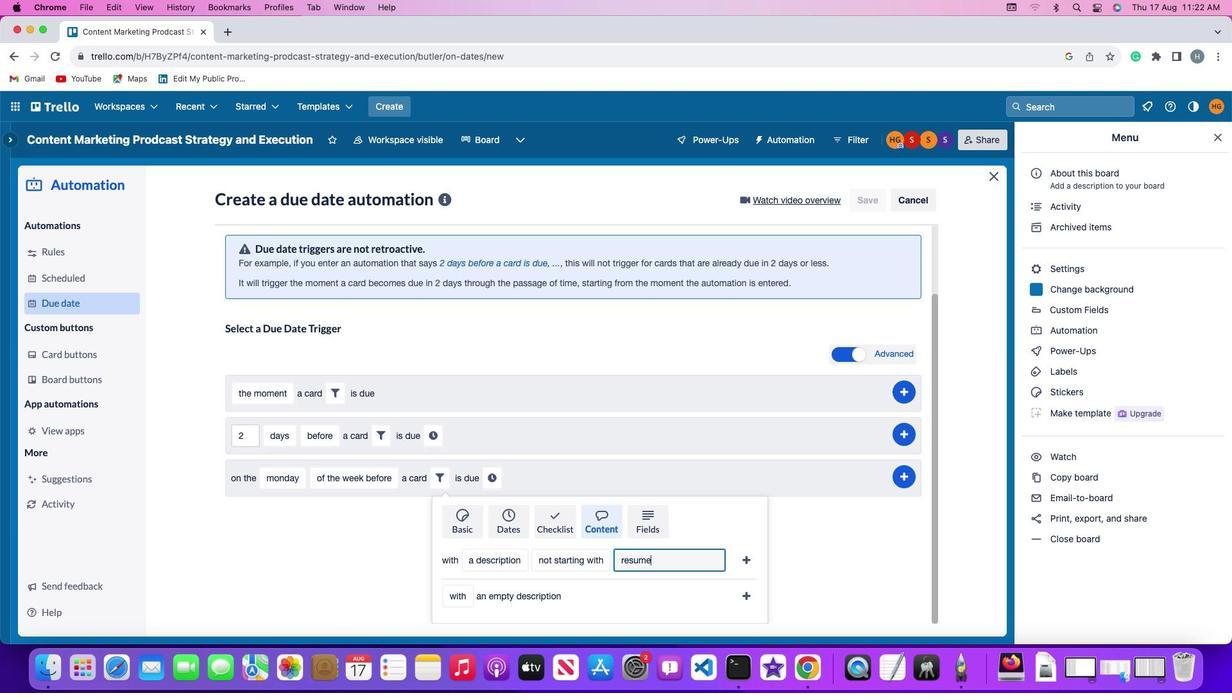 
Action: Mouse moved to (745, 561)
Screenshot: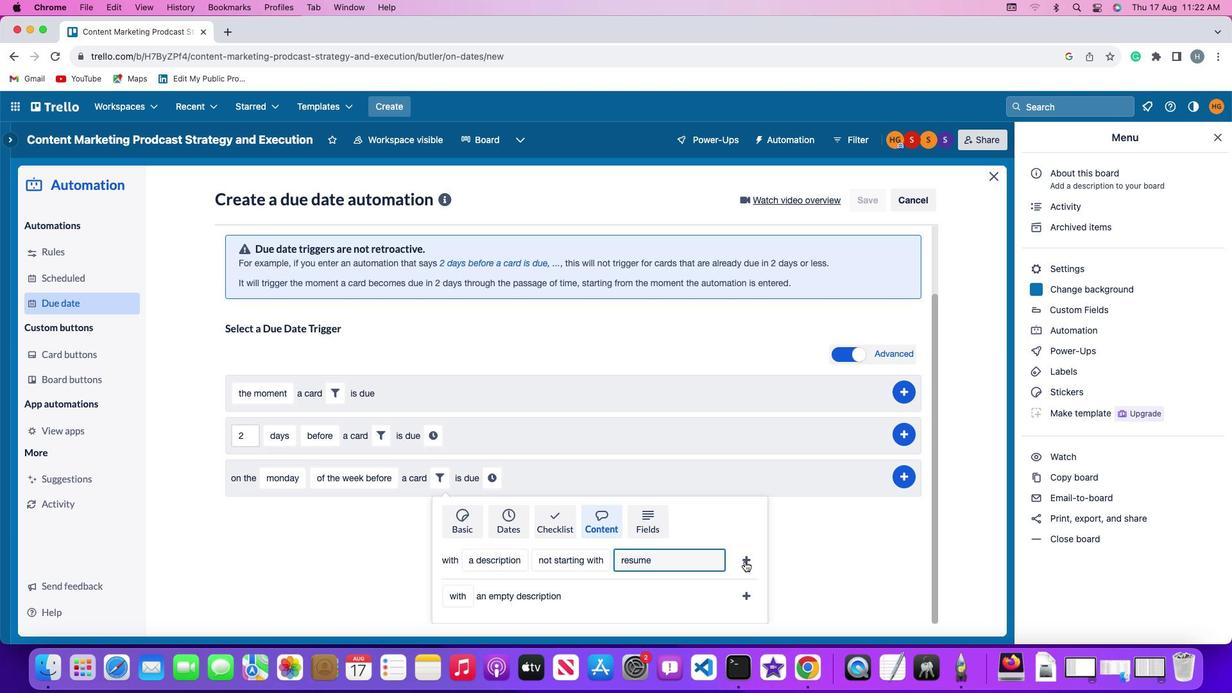 
Action: Mouse pressed left at (745, 561)
Screenshot: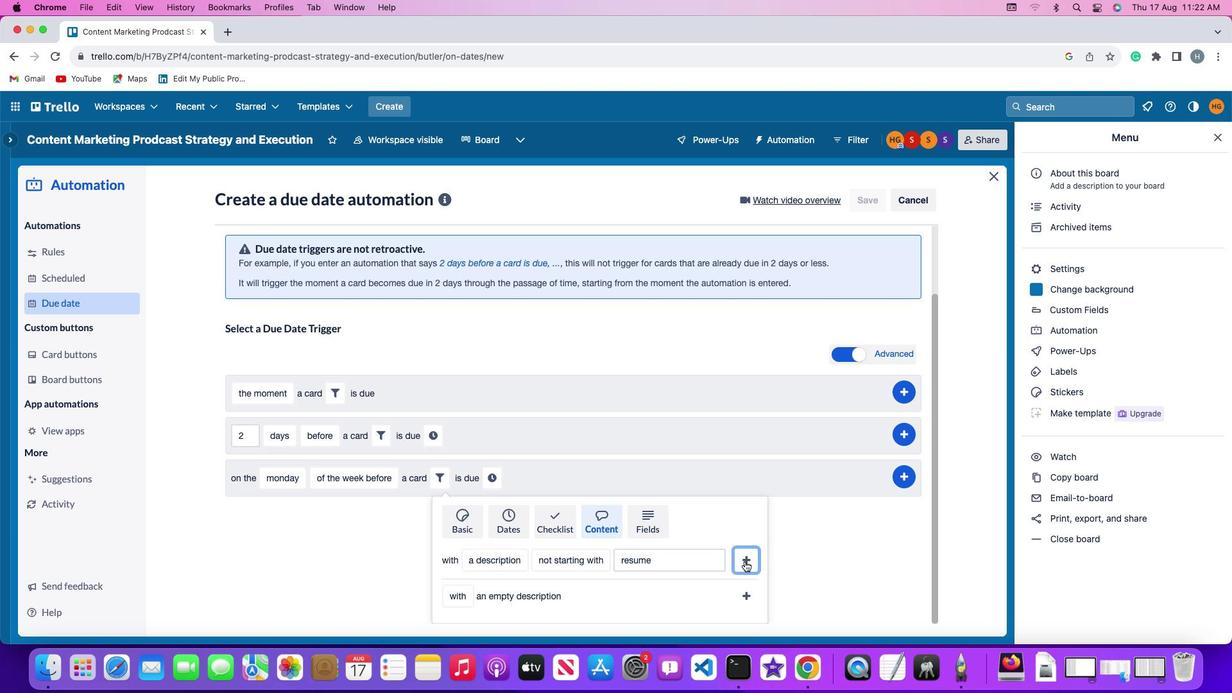 
Action: Mouse moved to (703, 566)
Screenshot: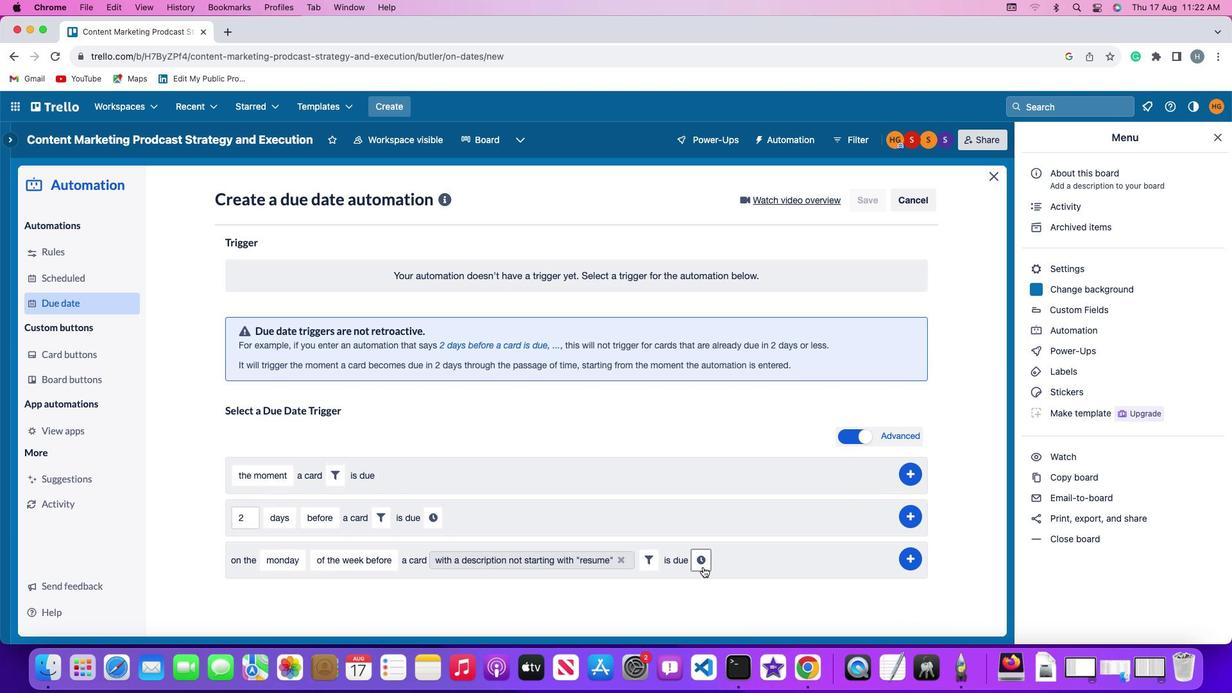 
Action: Mouse pressed left at (703, 566)
Screenshot: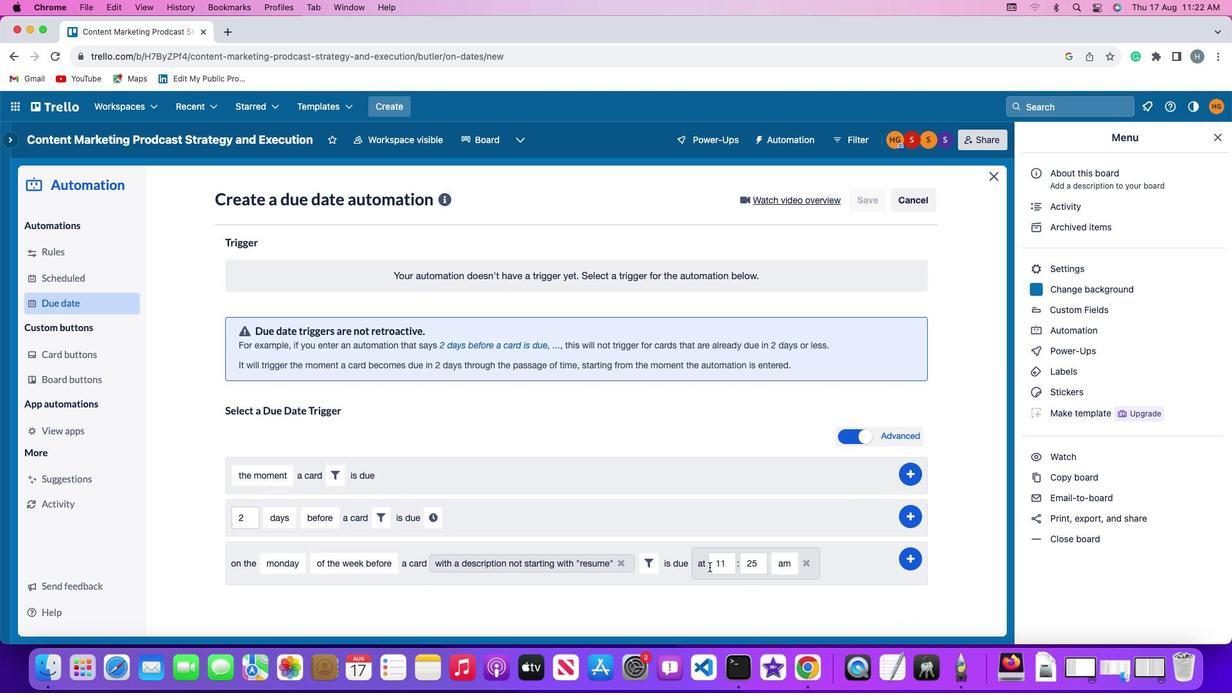 
Action: Mouse moved to (726, 564)
Screenshot: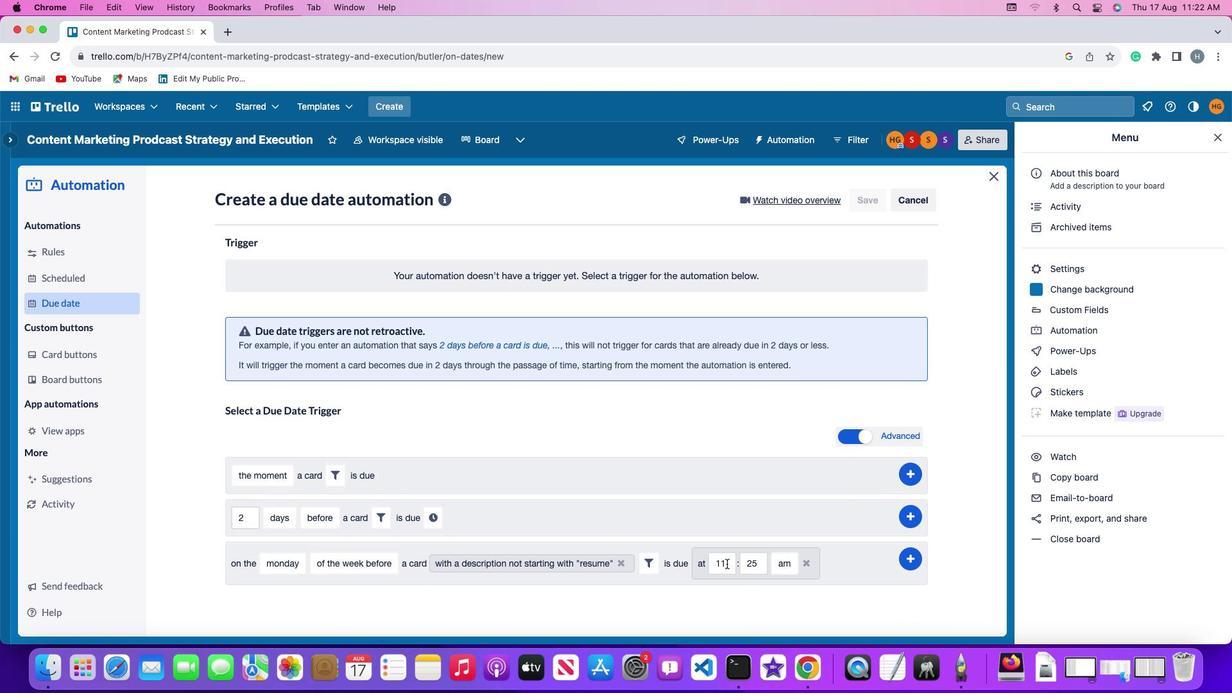
Action: Mouse pressed left at (726, 564)
Screenshot: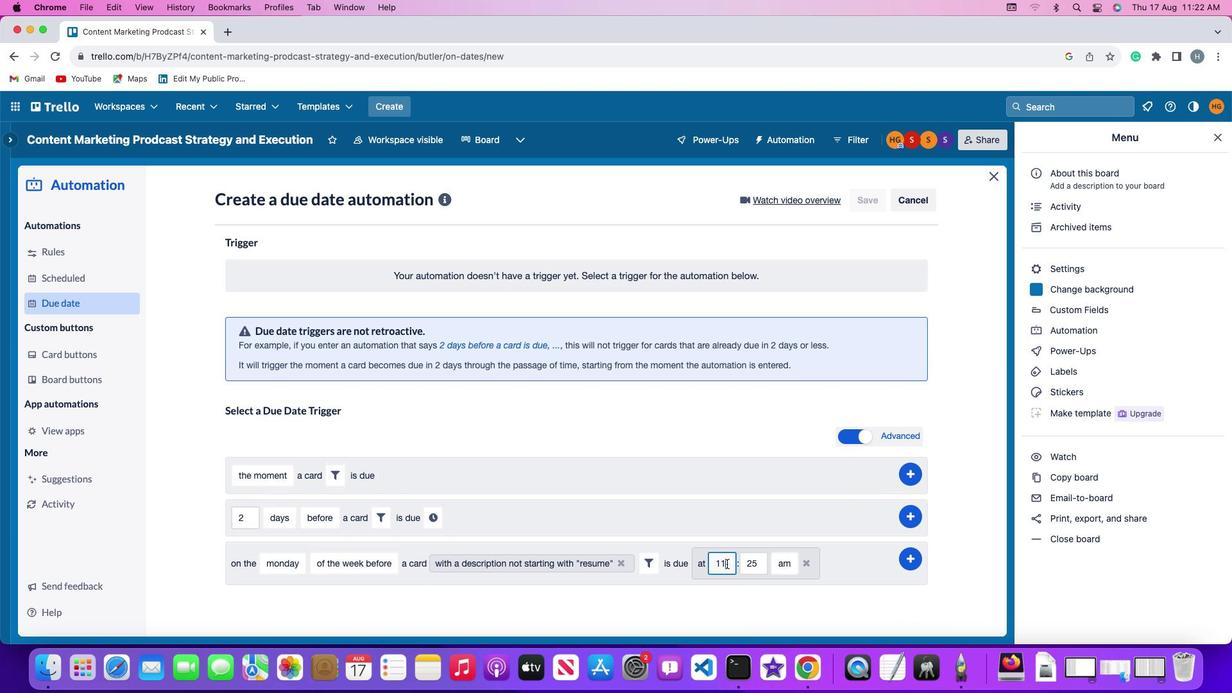 
Action: Mouse moved to (727, 563)
Screenshot: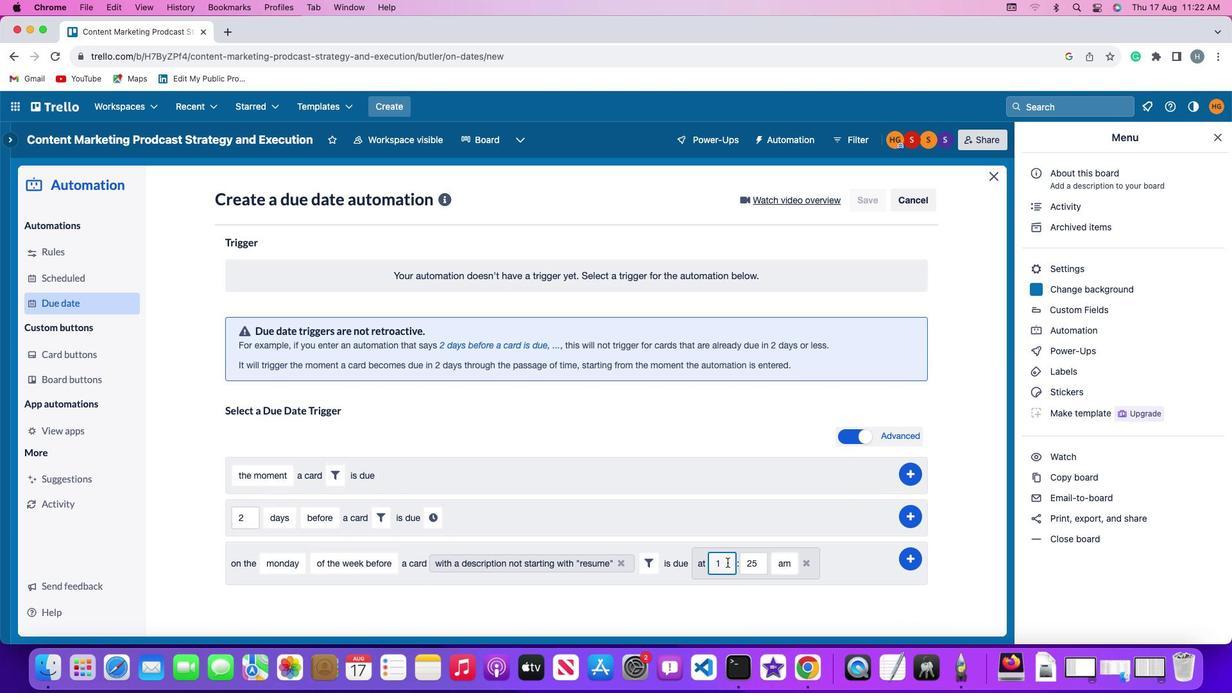 
Action: Key pressed Key.backspace
Screenshot: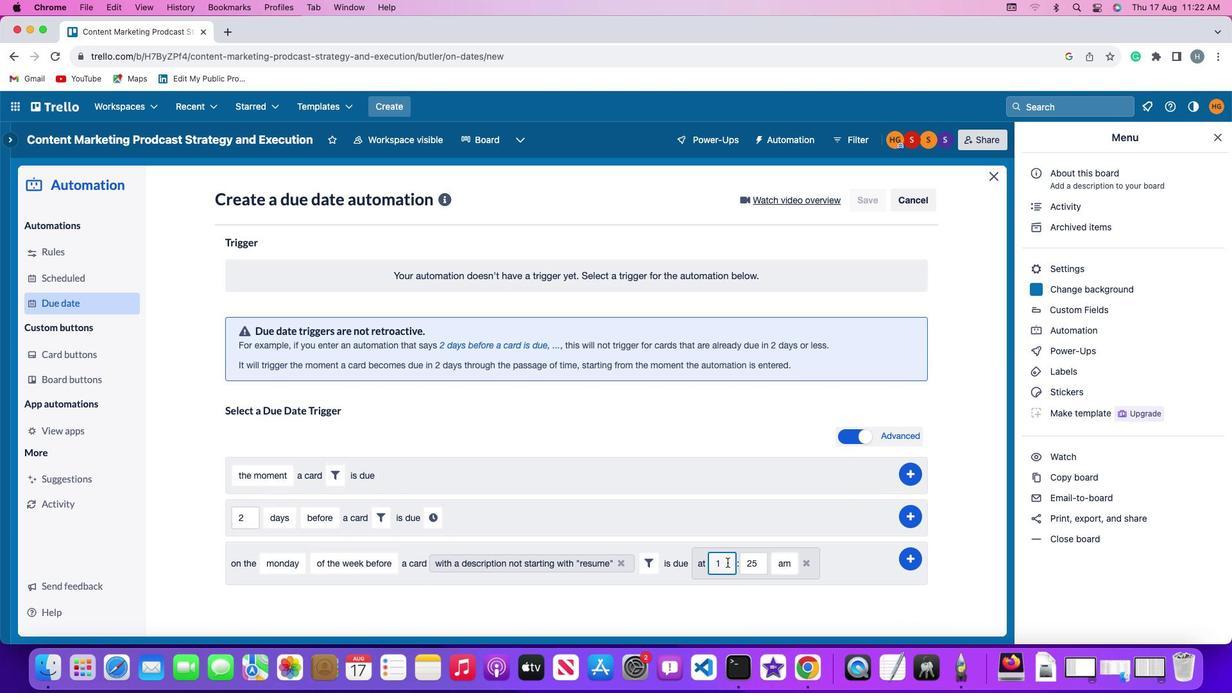 
Action: Mouse moved to (727, 562)
Screenshot: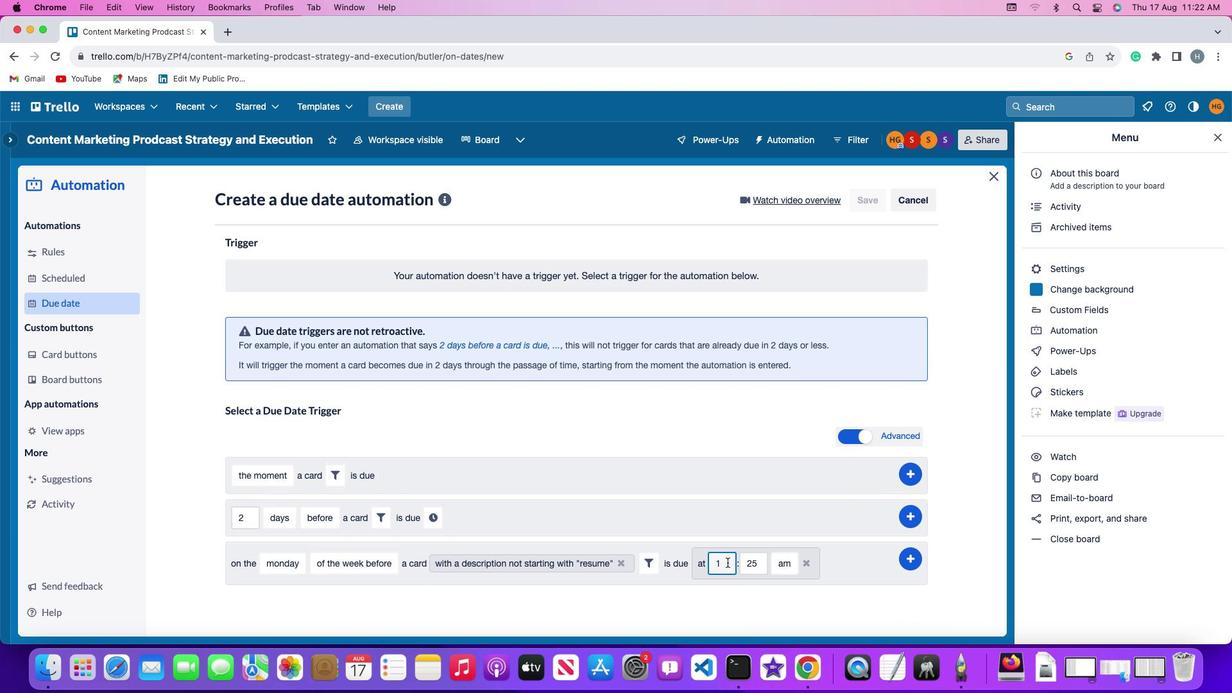 
Action: Key pressed '1'
Screenshot: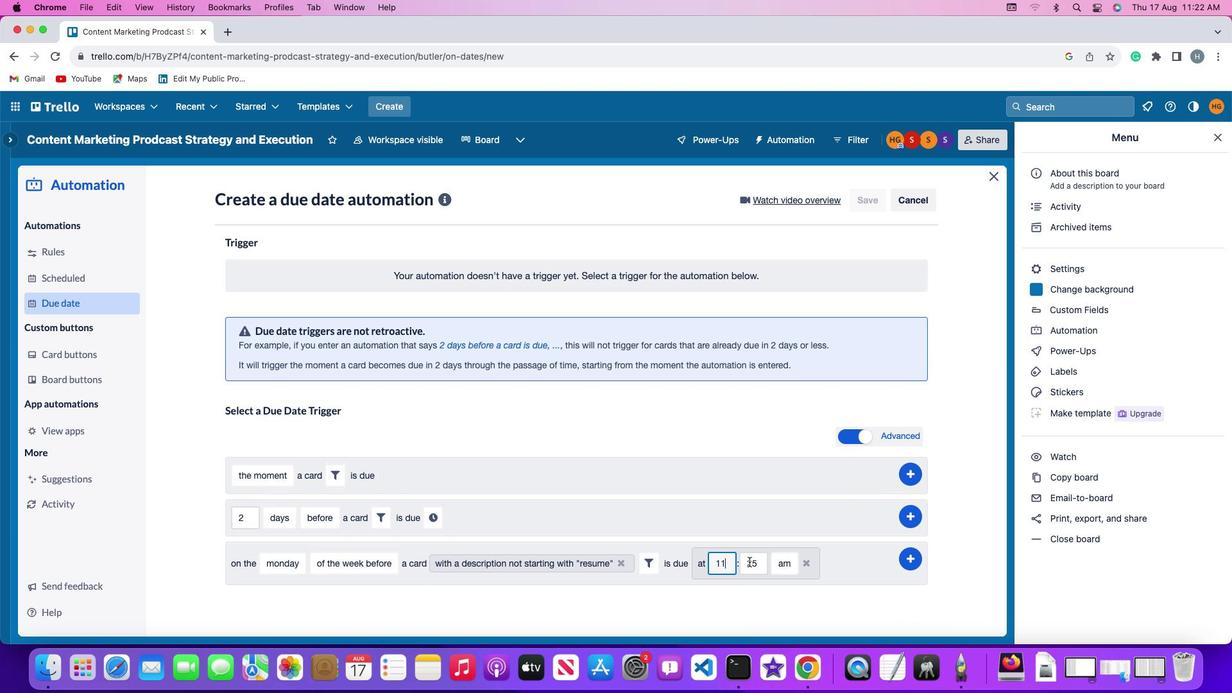 
Action: Mouse moved to (758, 562)
Screenshot: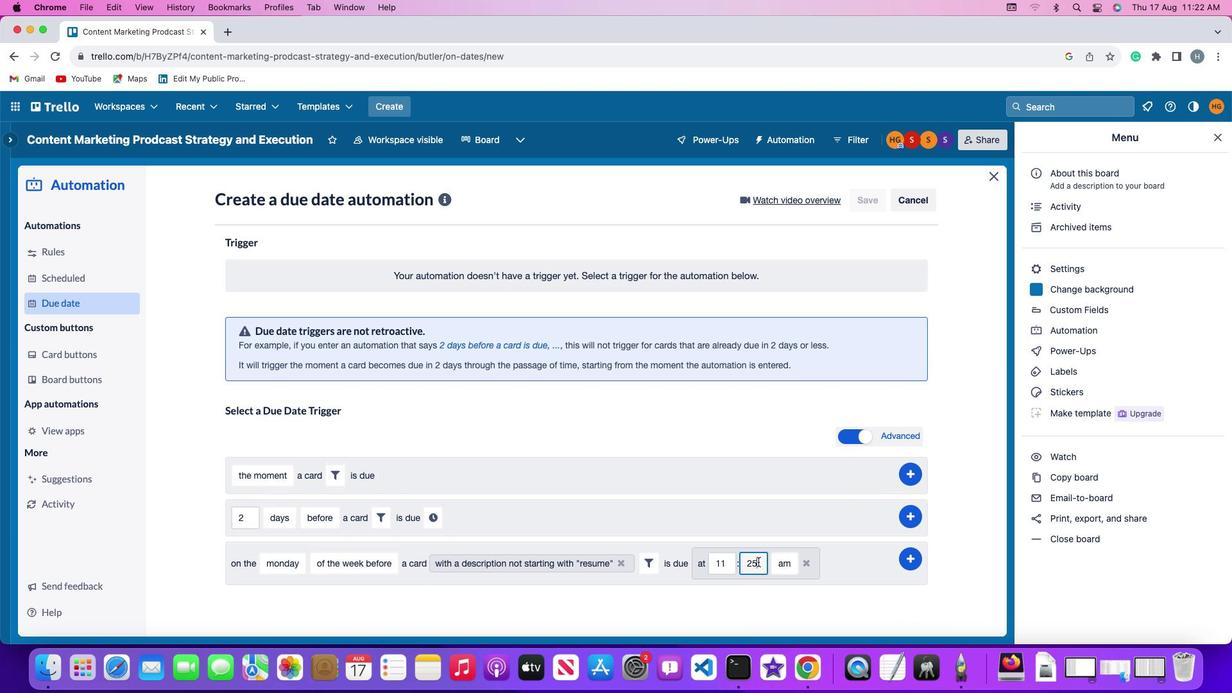 
Action: Mouse pressed left at (758, 562)
Screenshot: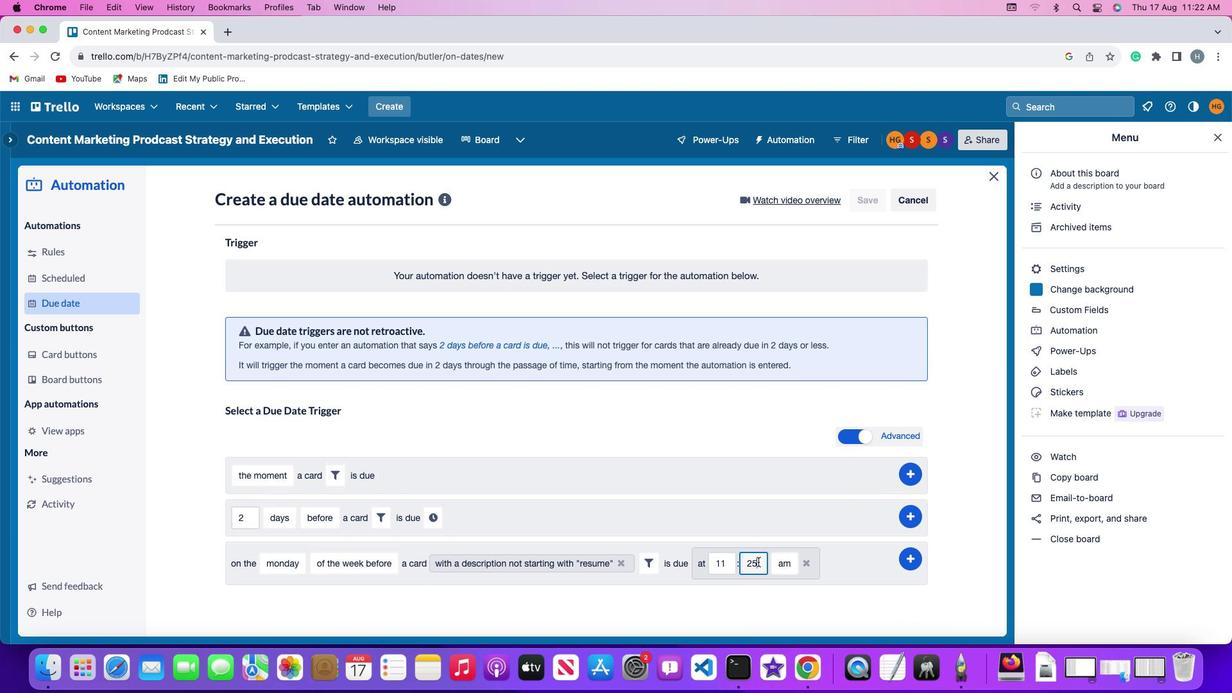 
Action: Mouse moved to (758, 562)
Screenshot: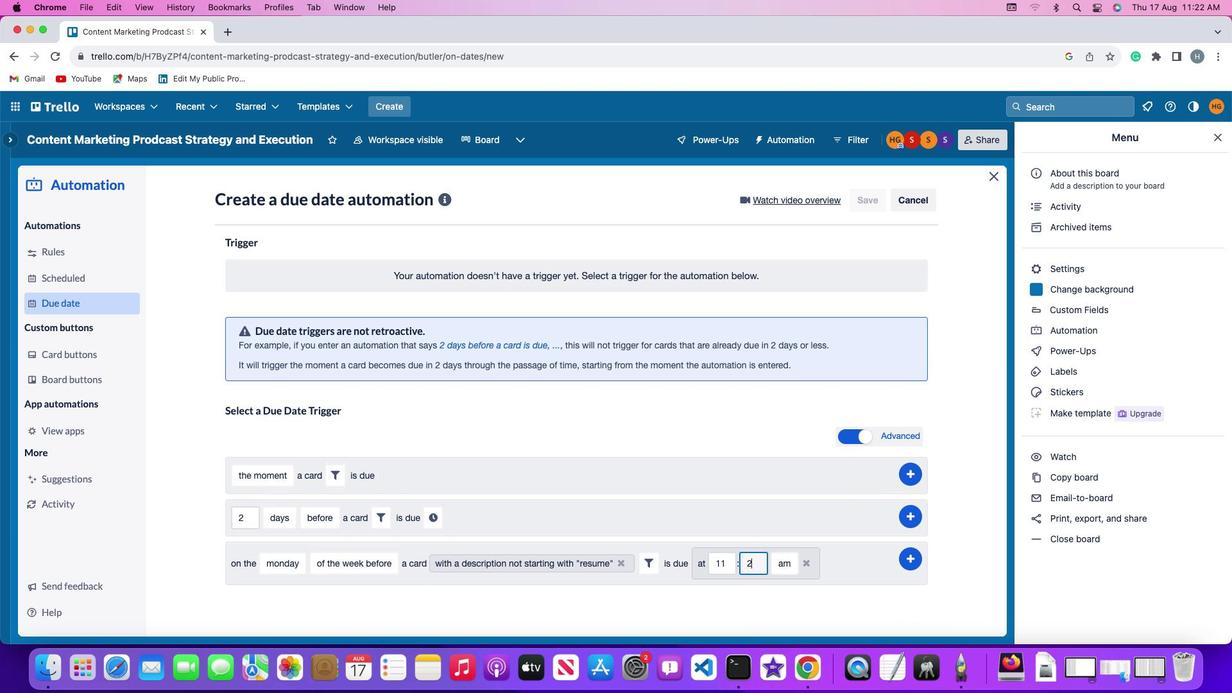 
Action: Key pressed Key.backspaceKey.backspace'0''0'
Screenshot: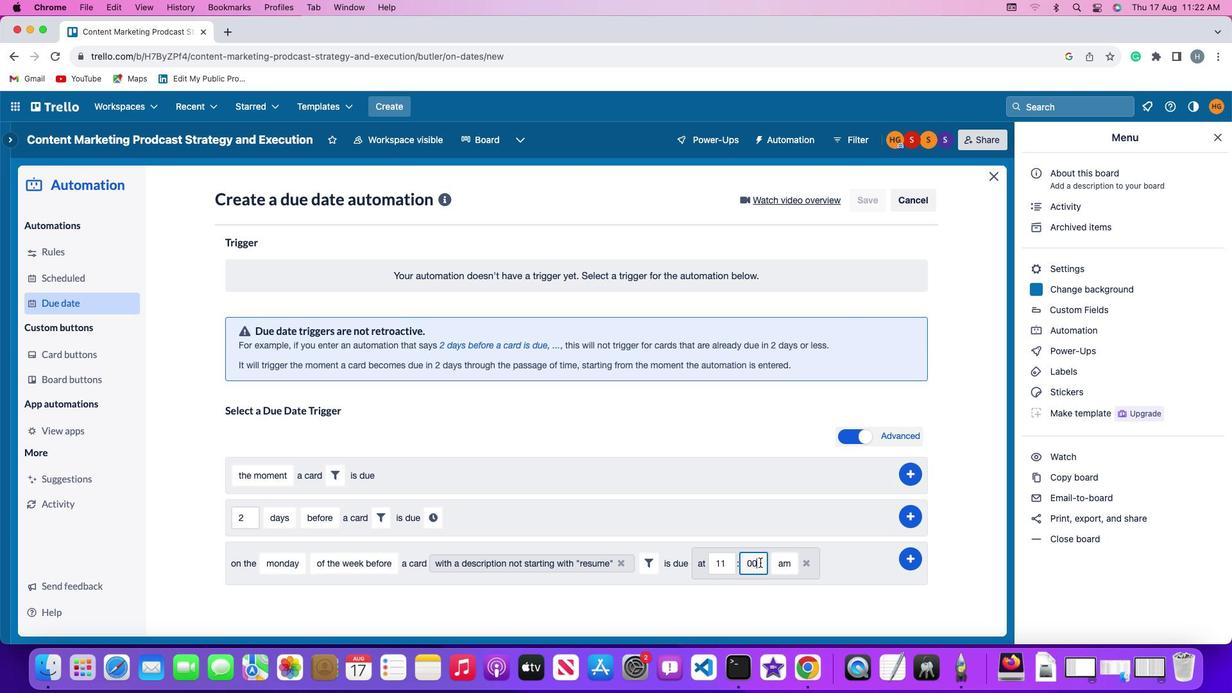 
Action: Mouse moved to (779, 564)
Screenshot: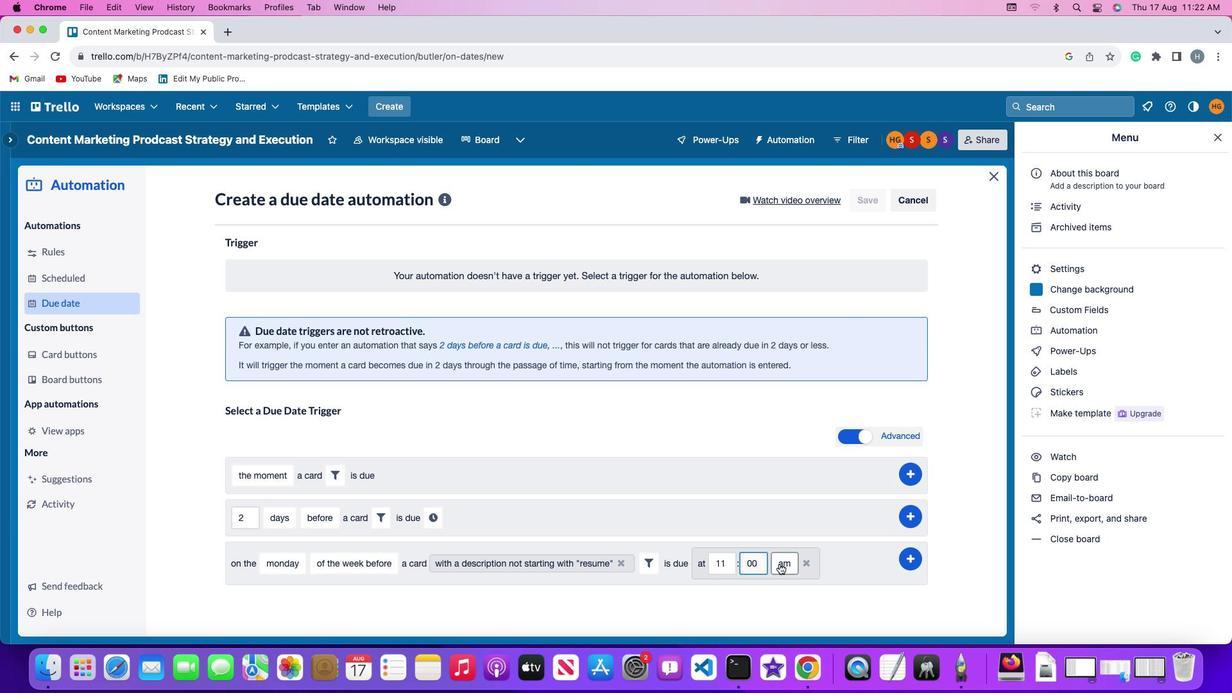 
Action: Mouse pressed left at (779, 564)
Screenshot: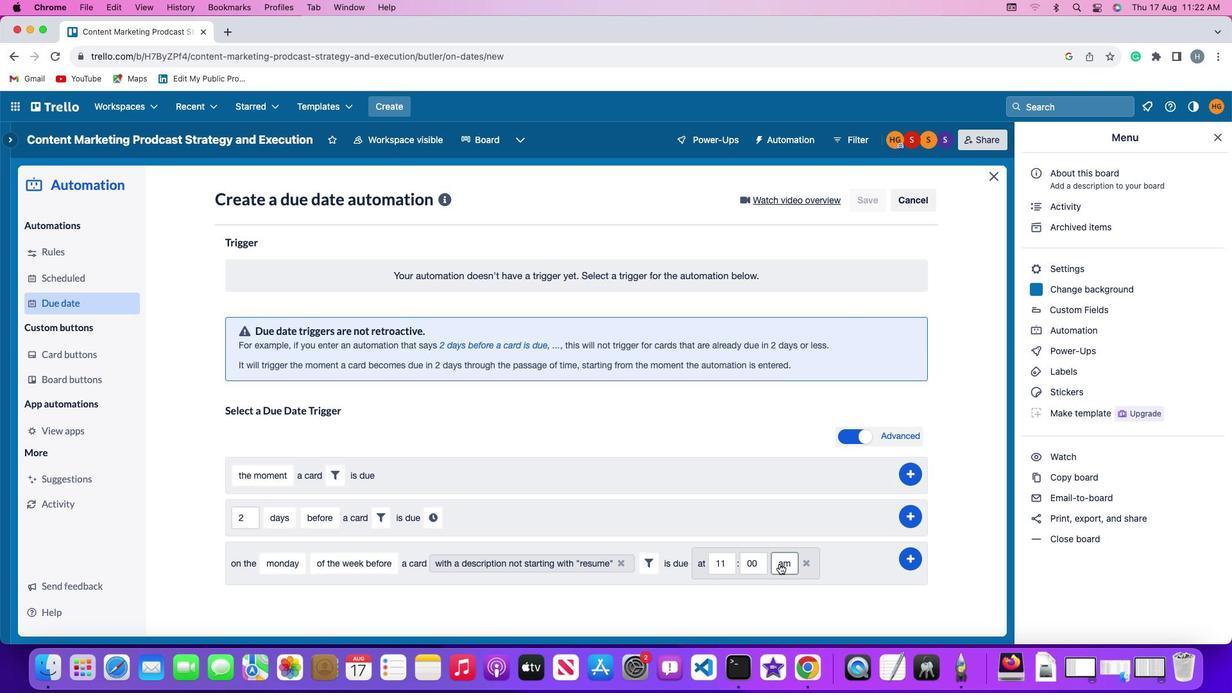 
Action: Mouse moved to (783, 584)
Screenshot: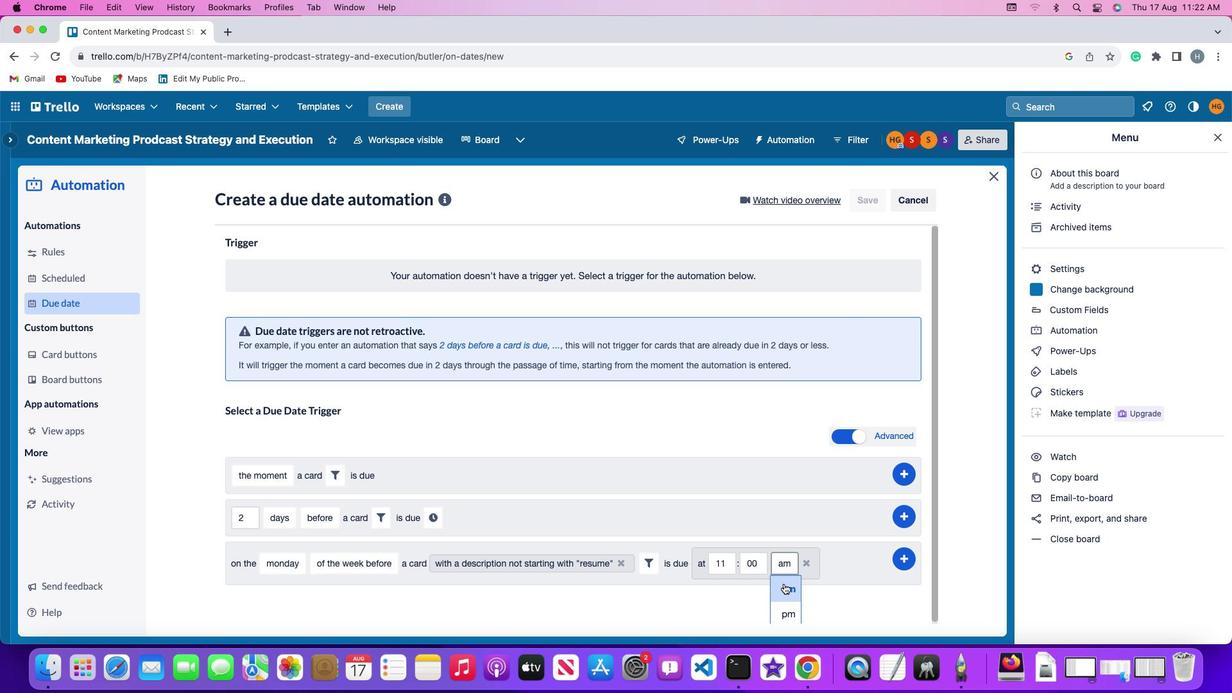 
Action: Mouse pressed left at (783, 584)
Screenshot: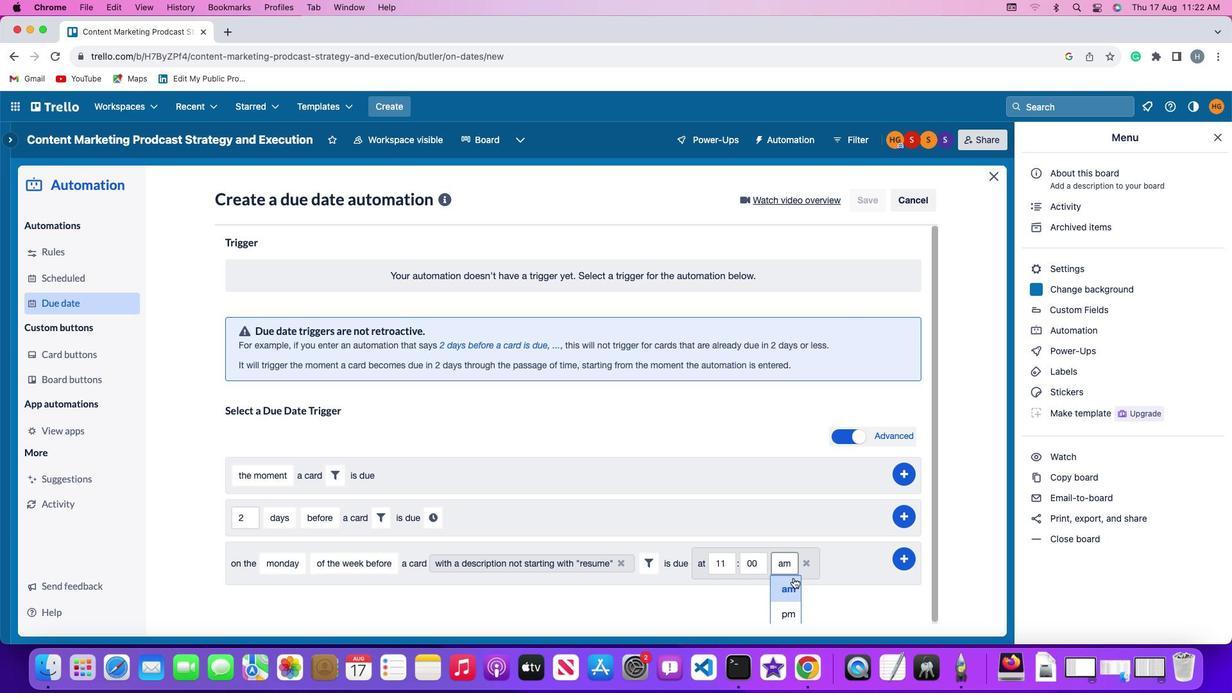 
Action: Mouse moved to (914, 555)
Screenshot: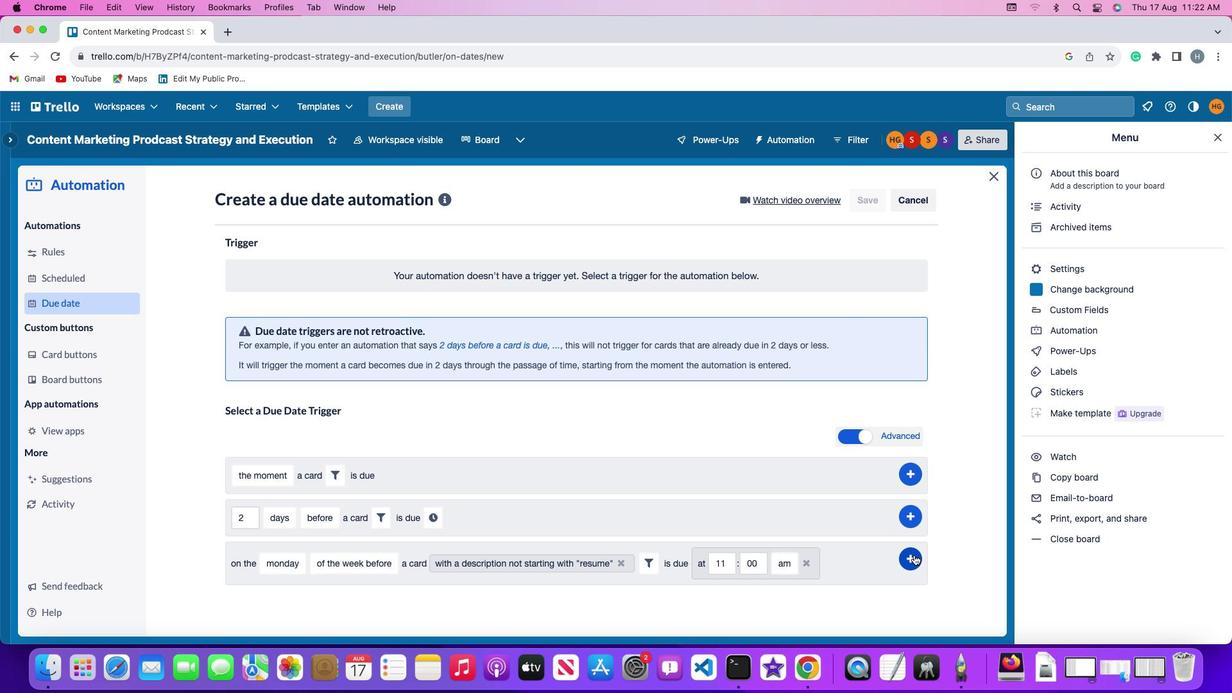 
Action: Mouse pressed left at (914, 555)
Screenshot: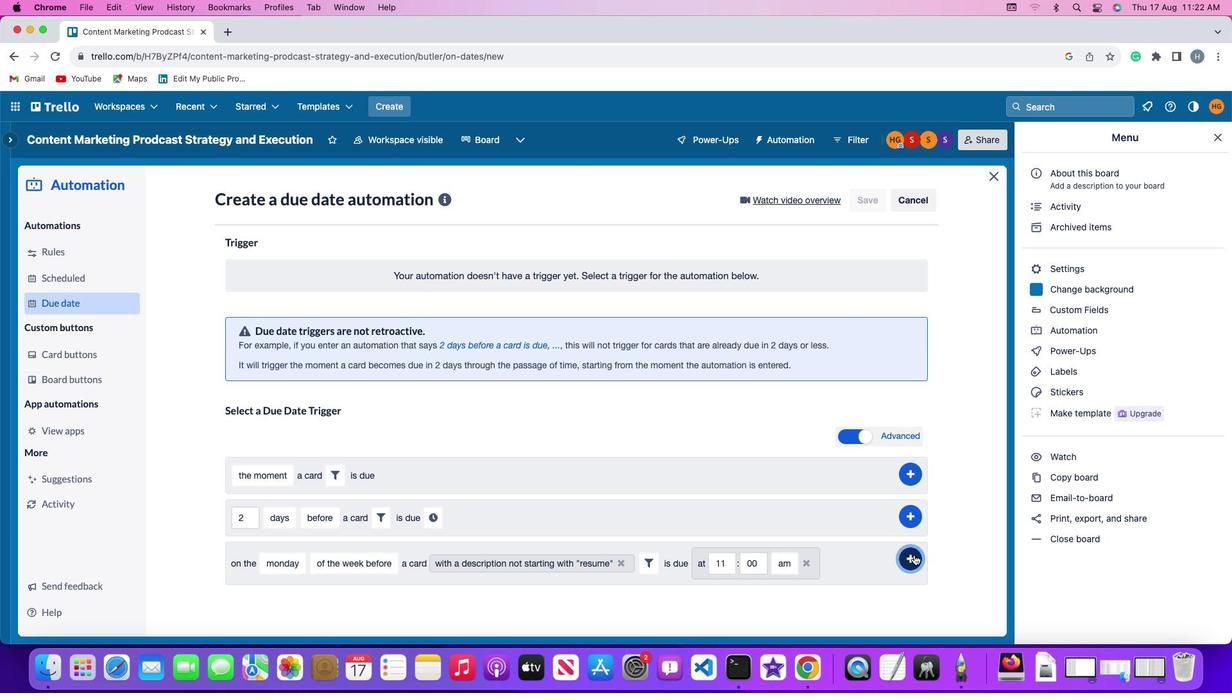 
Action: Mouse moved to (953, 462)
Screenshot: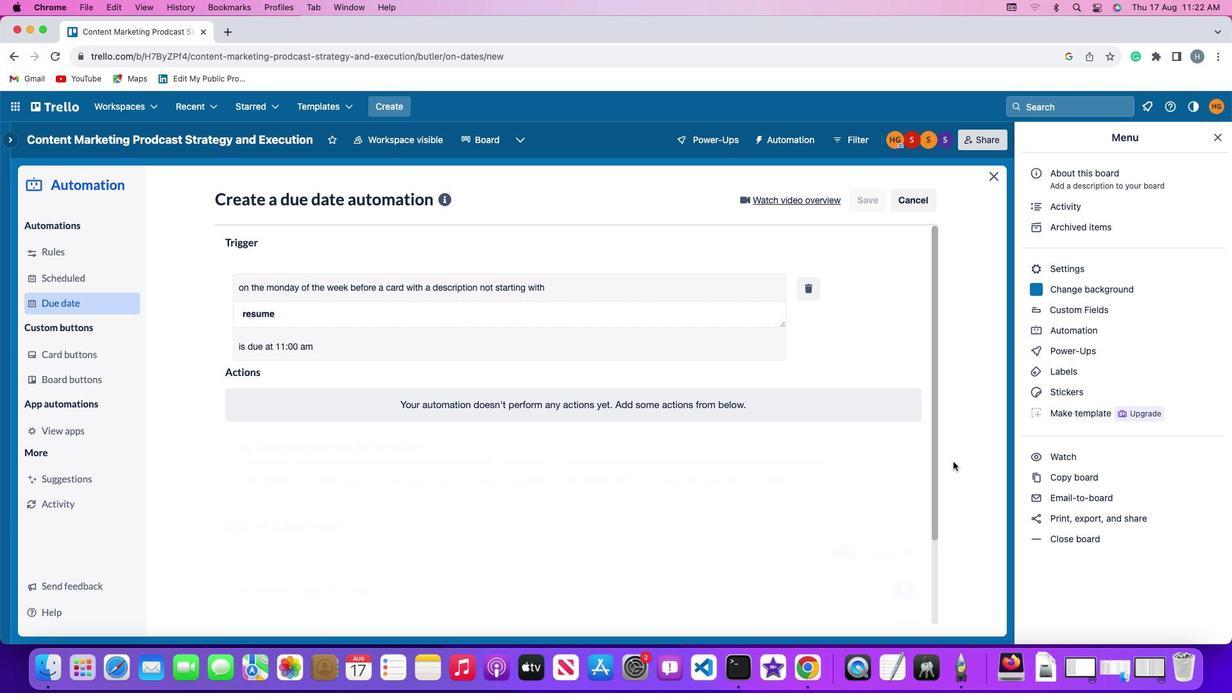 
